 Task: Search one way flight ticket for 5 adults, 2 children, 1 infant in seat and 2 infants on lap in economy from Alamosa: San Luis Valley Regional Airport (bergman Field) to Fort Wayne: Fort Wayne International Airport on 5-4-2023. Choice of flights is Southwest. Number of bags: 2 checked bags. Price is upto 72000. Outbound departure time preference is 15:15.
Action: Mouse moved to (323, 283)
Screenshot: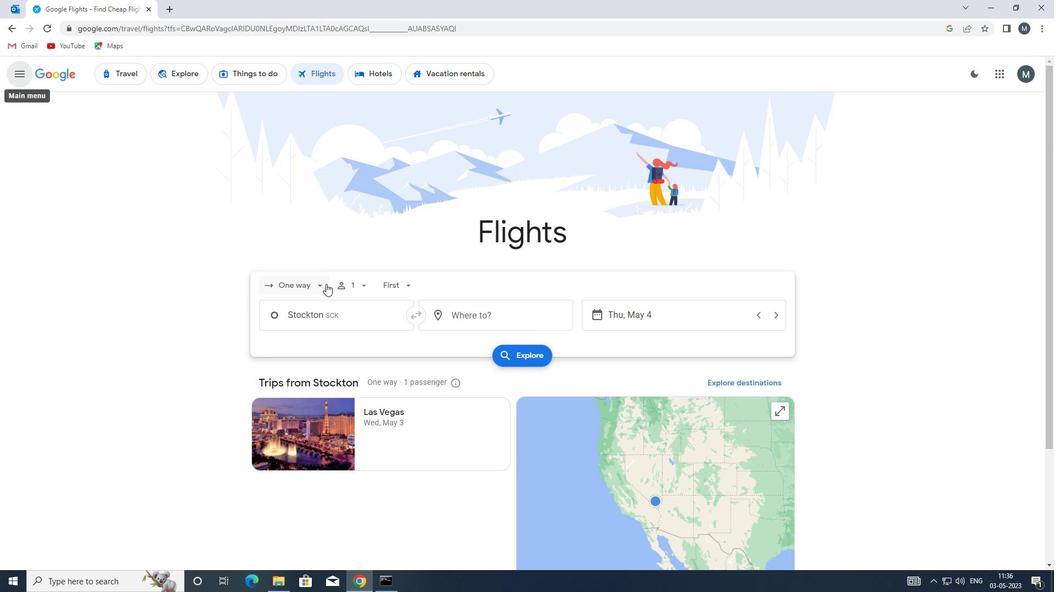 
Action: Mouse pressed left at (323, 283)
Screenshot: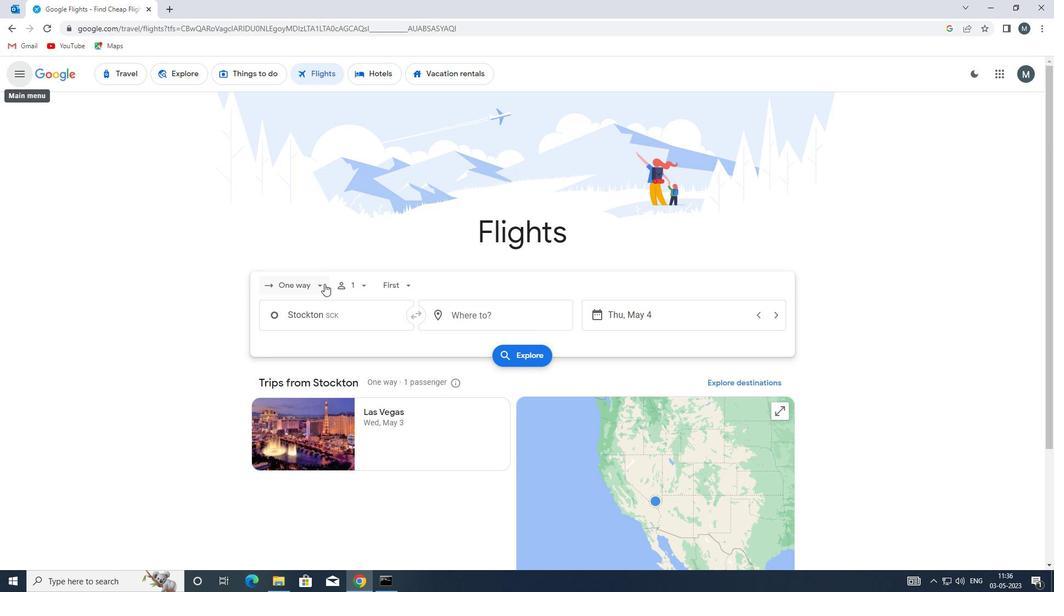 
Action: Mouse moved to (315, 337)
Screenshot: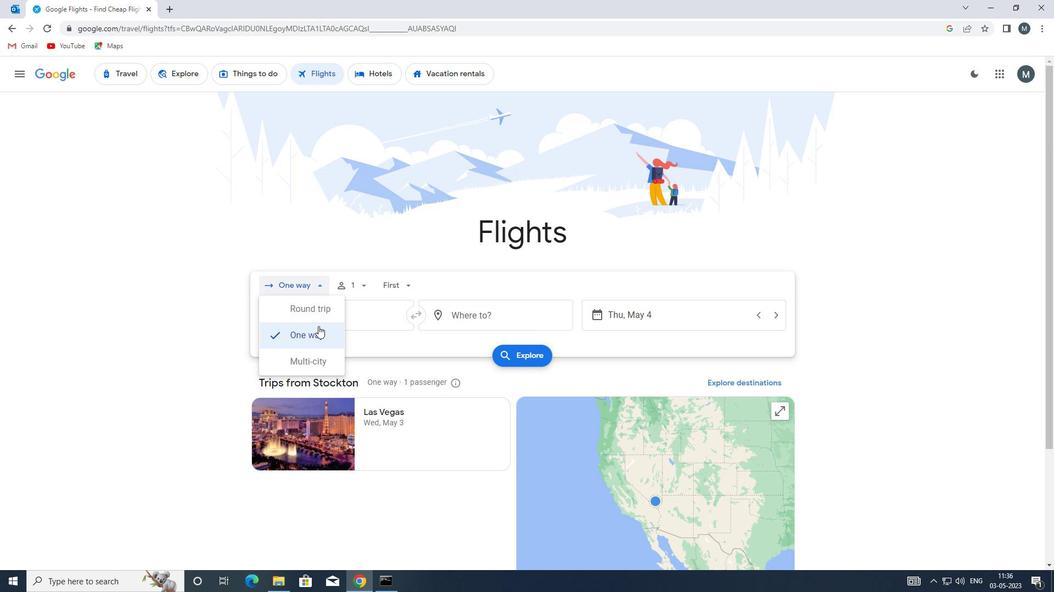 
Action: Mouse pressed left at (315, 337)
Screenshot: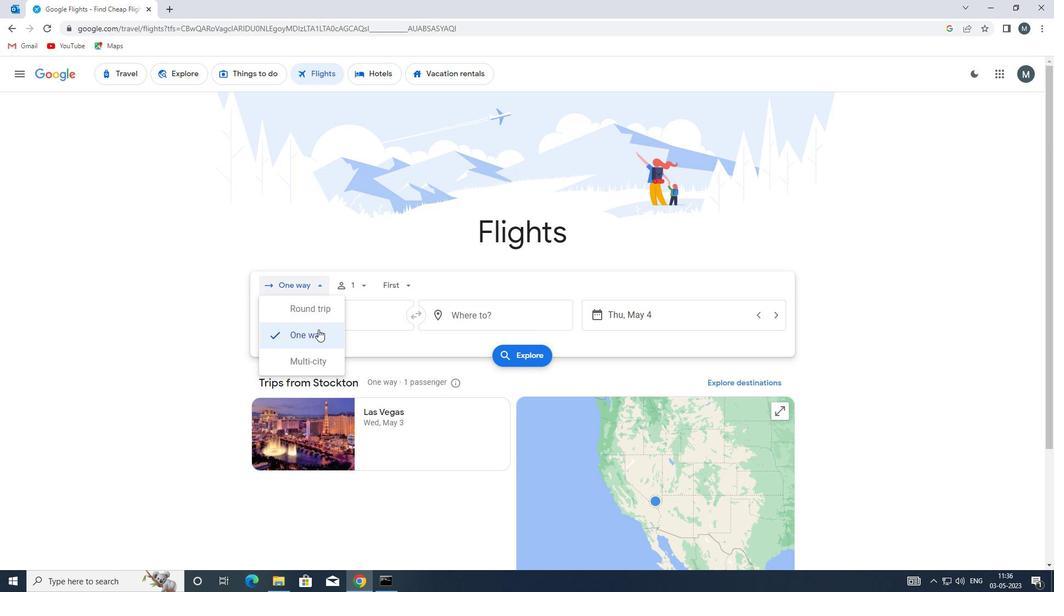 
Action: Mouse moved to (352, 287)
Screenshot: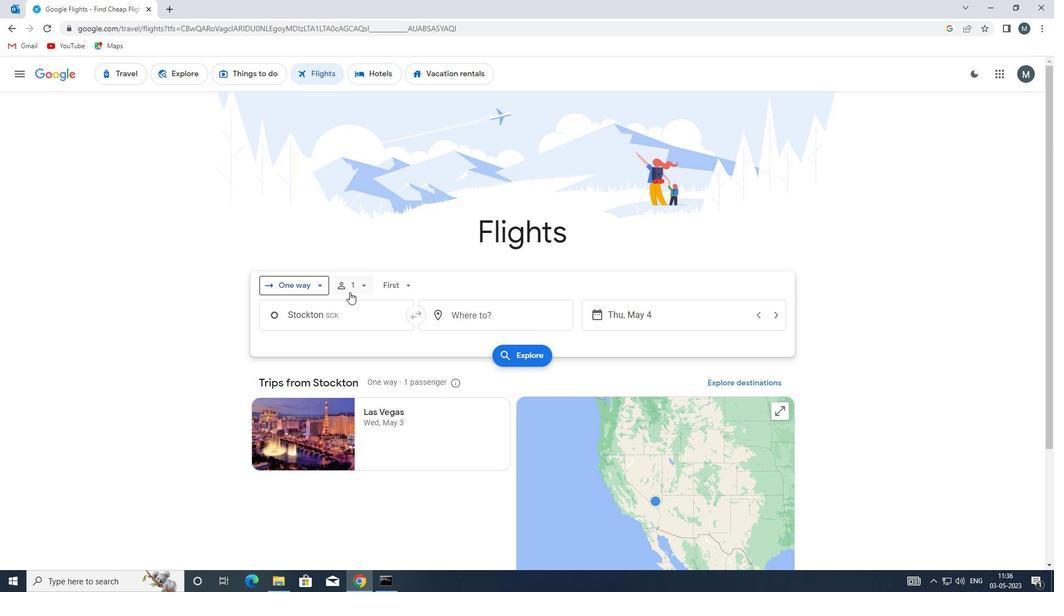 
Action: Mouse pressed left at (352, 287)
Screenshot: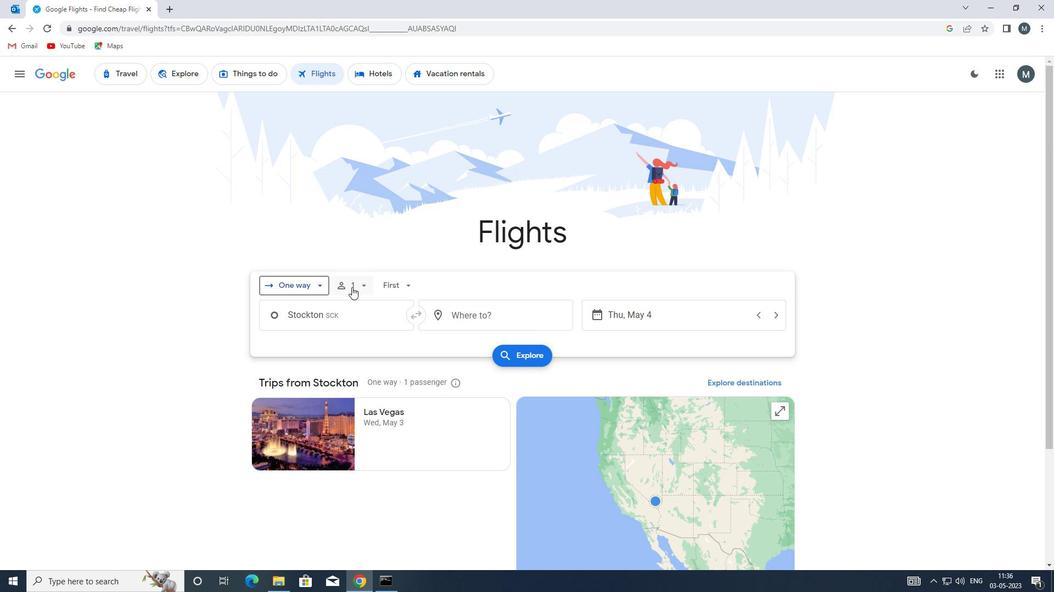 
Action: Mouse moved to (449, 314)
Screenshot: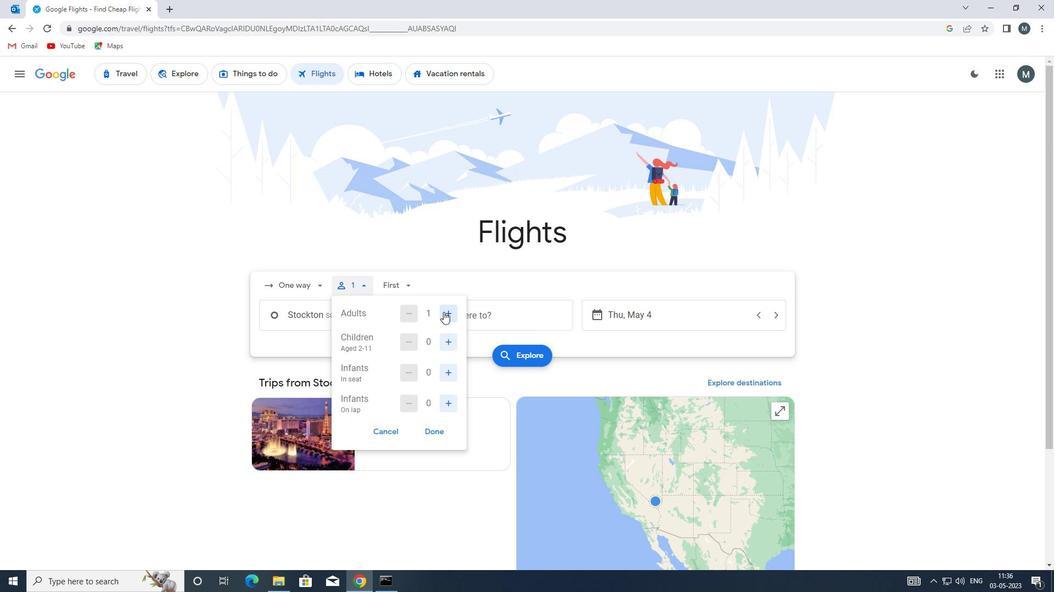 
Action: Mouse pressed left at (449, 314)
Screenshot: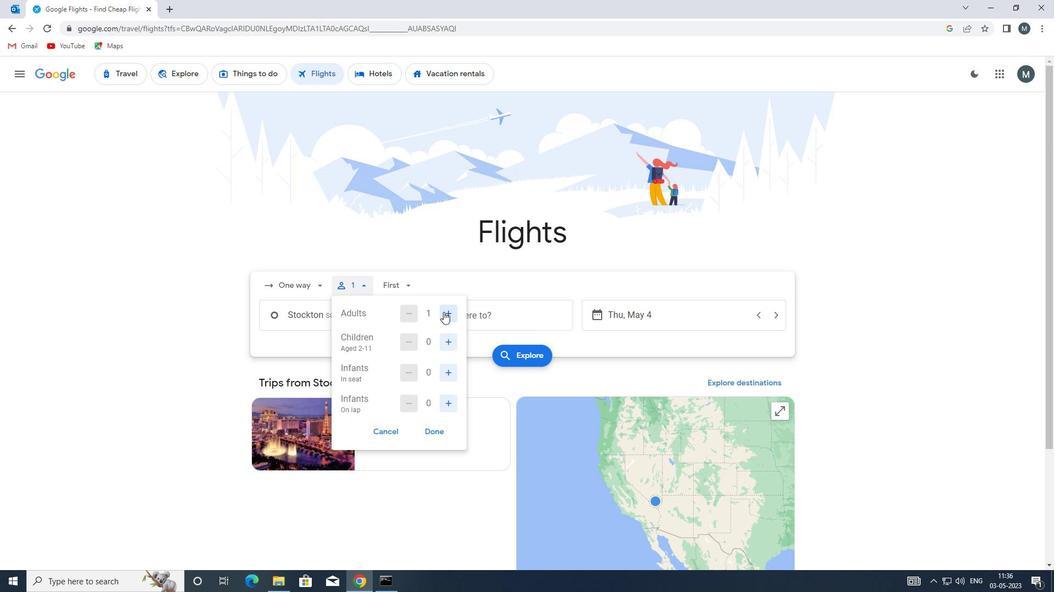 
Action: Mouse moved to (449, 314)
Screenshot: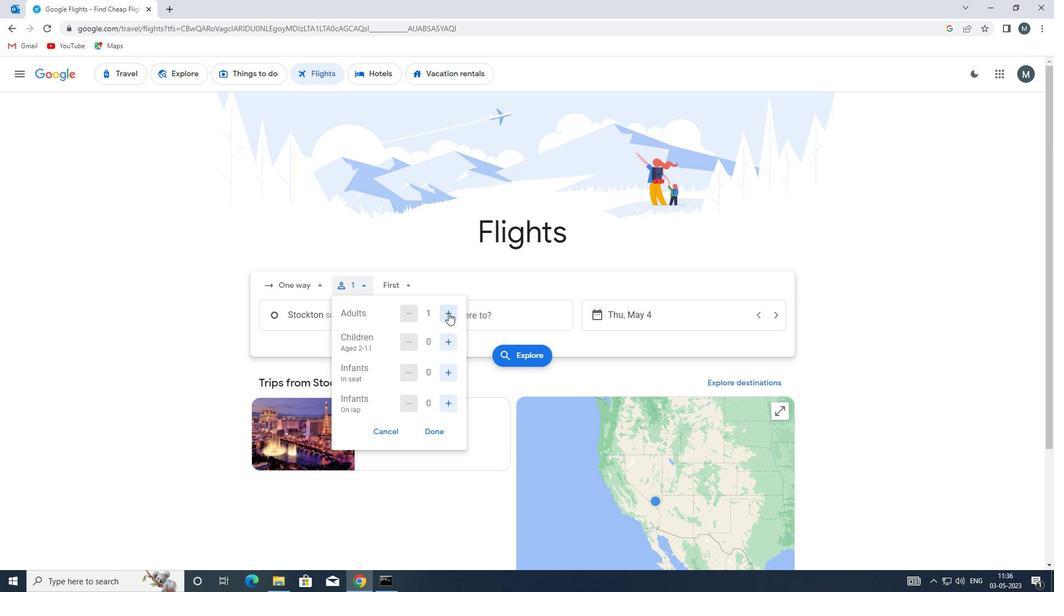 
Action: Mouse pressed left at (449, 314)
Screenshot: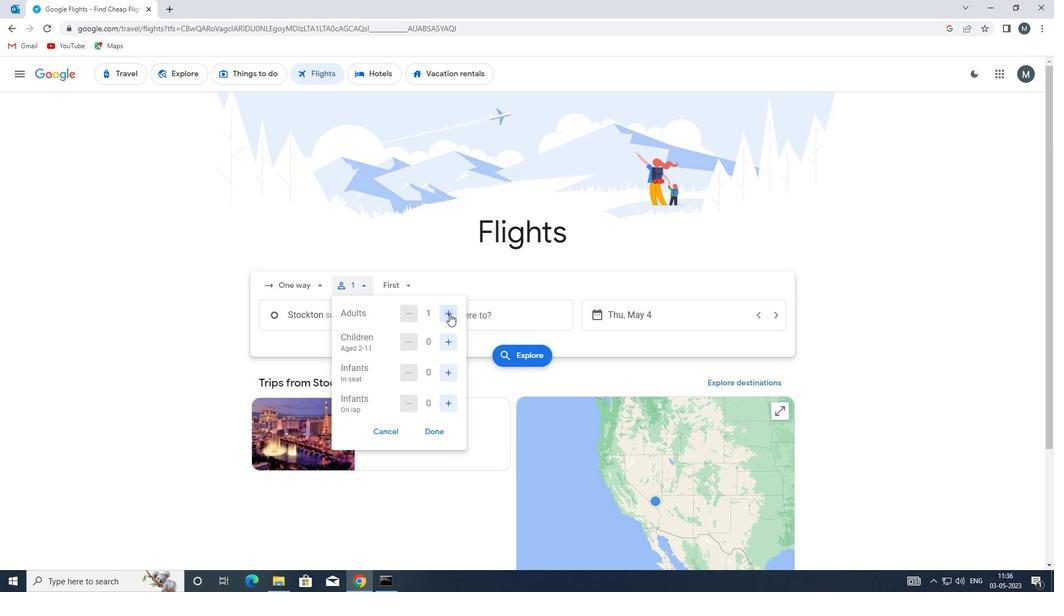 
Action: Mouse pressed left at (449, 314)
Screenshot: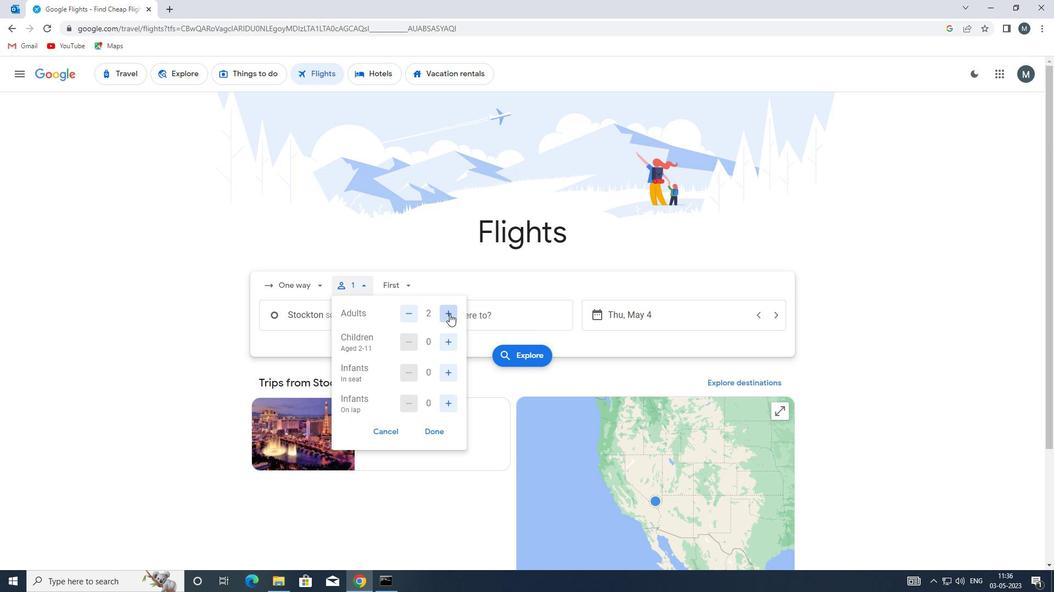 
Action: Mouse moved to (449, 314)
Screenshot: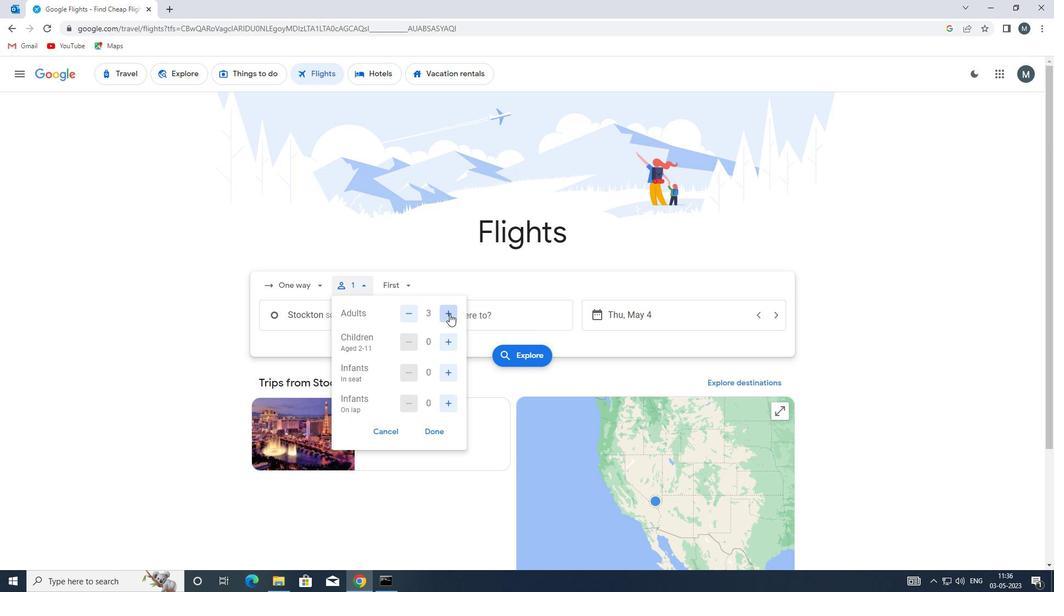 
Action: Mouse pressed left at (449, 314)
Screenshot: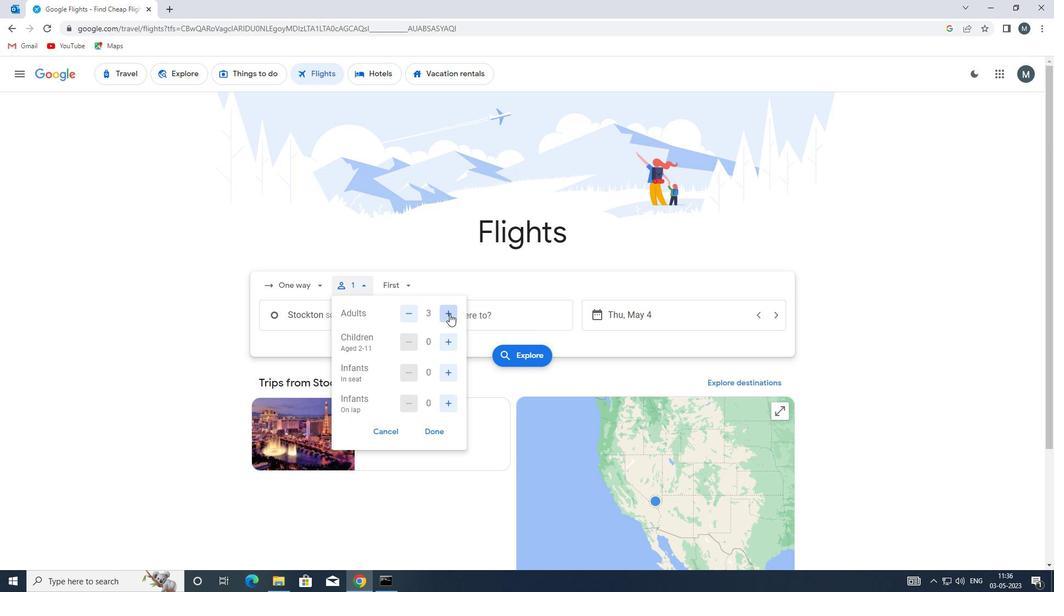 
Action: Mouse moved to (458, 343)
Screenshot: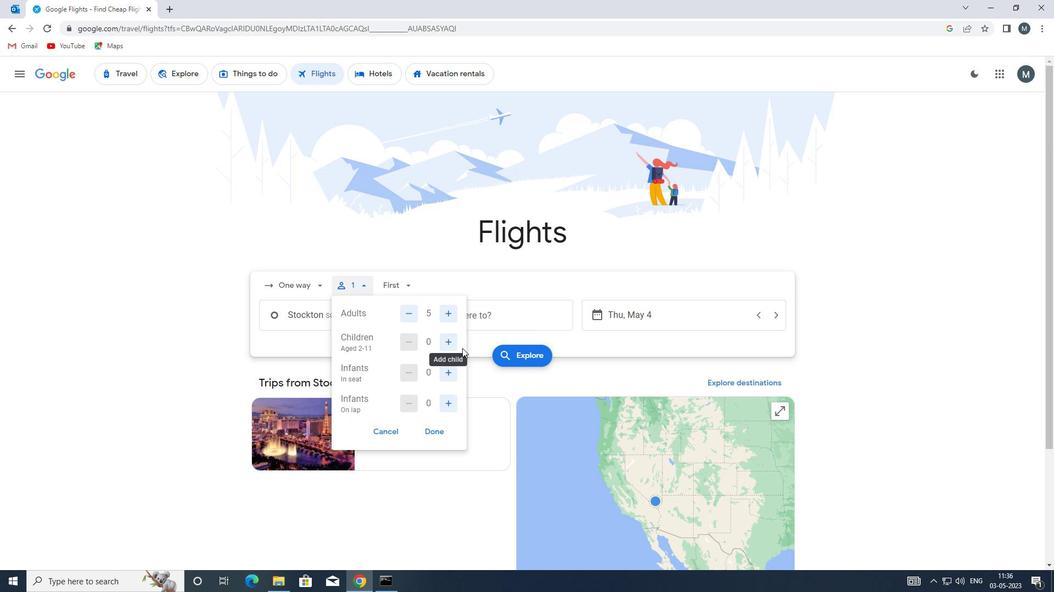
Action: Mouse pressed left at (458, 343)
Screenshot: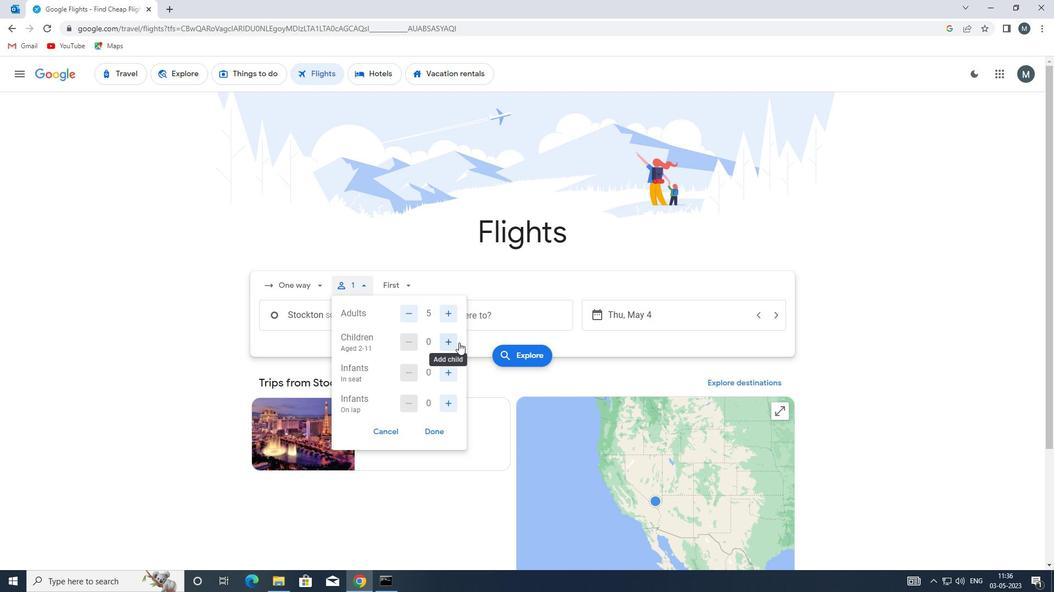 
Action: Mouse pressed left at (458, 343)
Screenshot: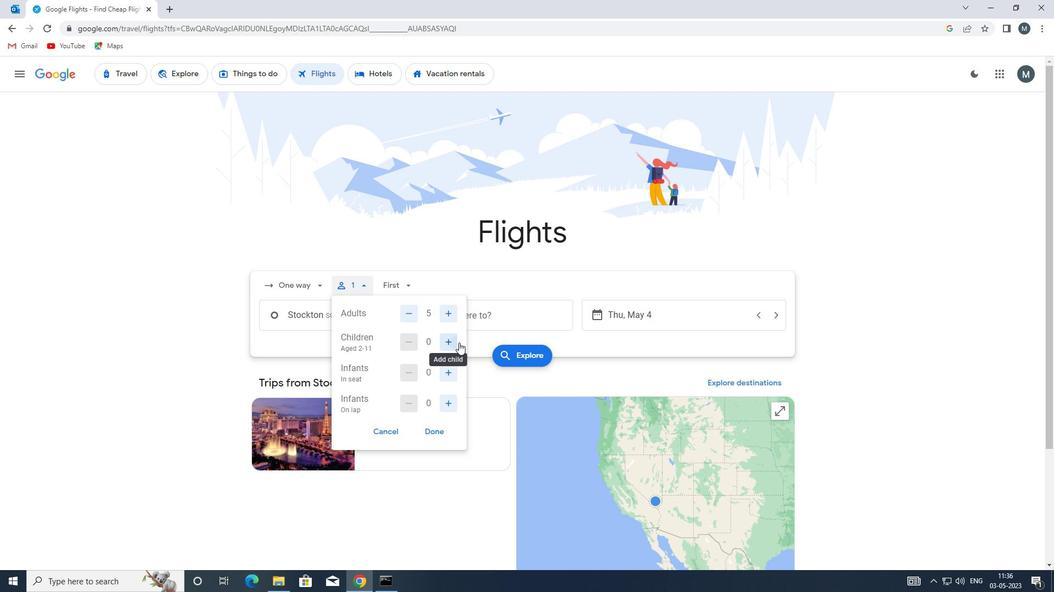 
Action: Mouse moved to (450, 376)
Screenshot: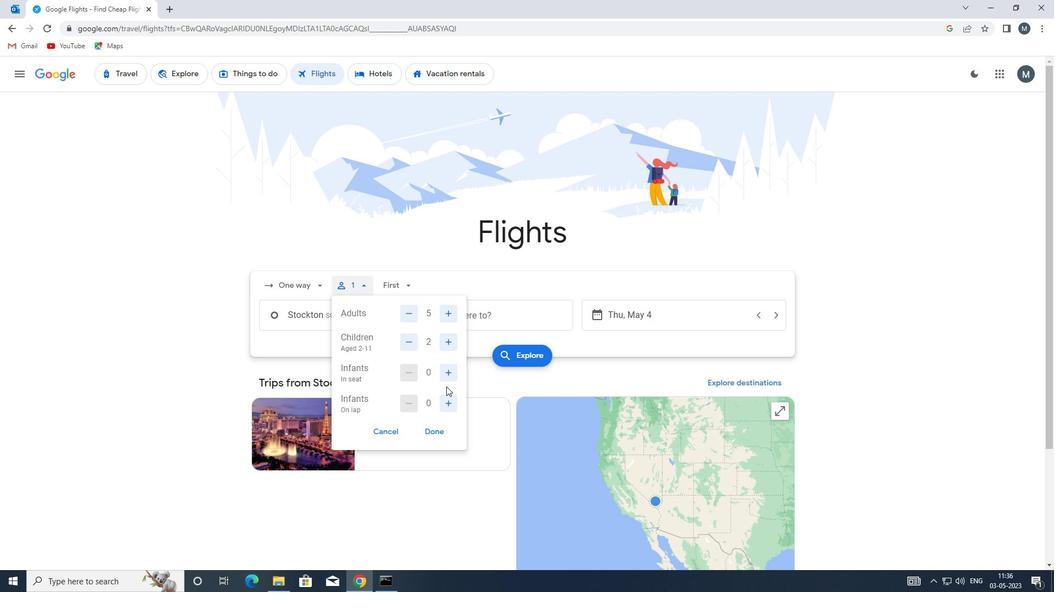 
Action: Mouse pressed left at (450, 376)
Screenshot: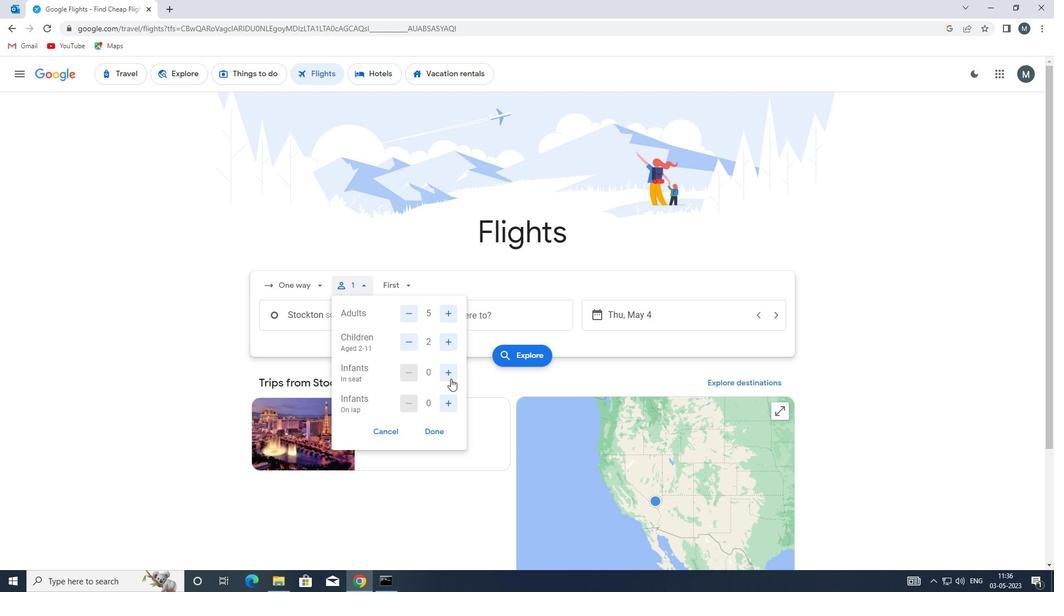 
Action: Mouse moved to (450, 403)
Screenshot: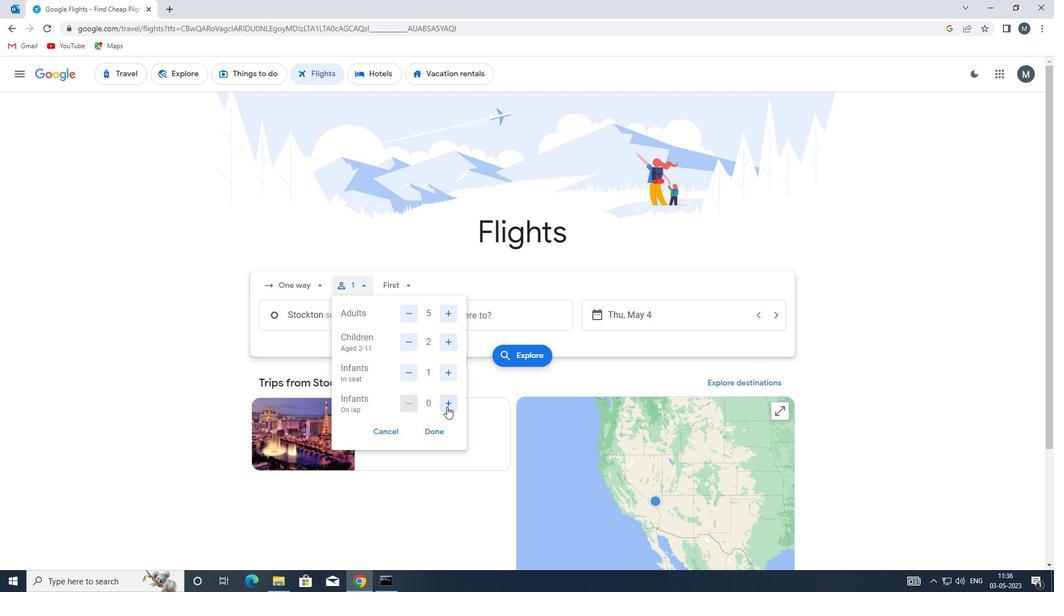 
Action: Mouse pressed left at (450, 403)
Screenshot: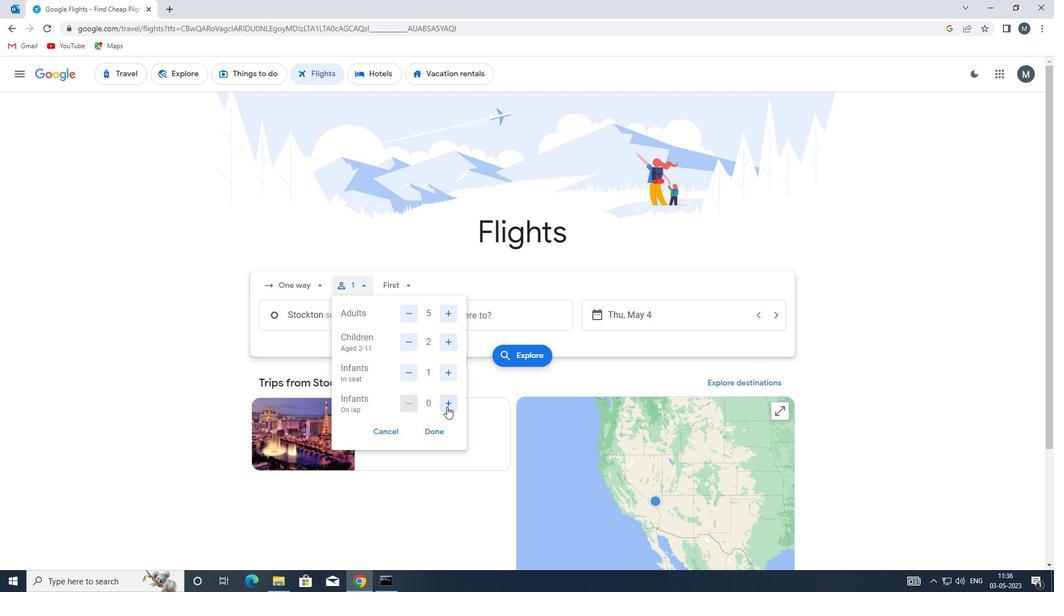 
Action: Mouse pressed left at (450, 403)
Screenshot: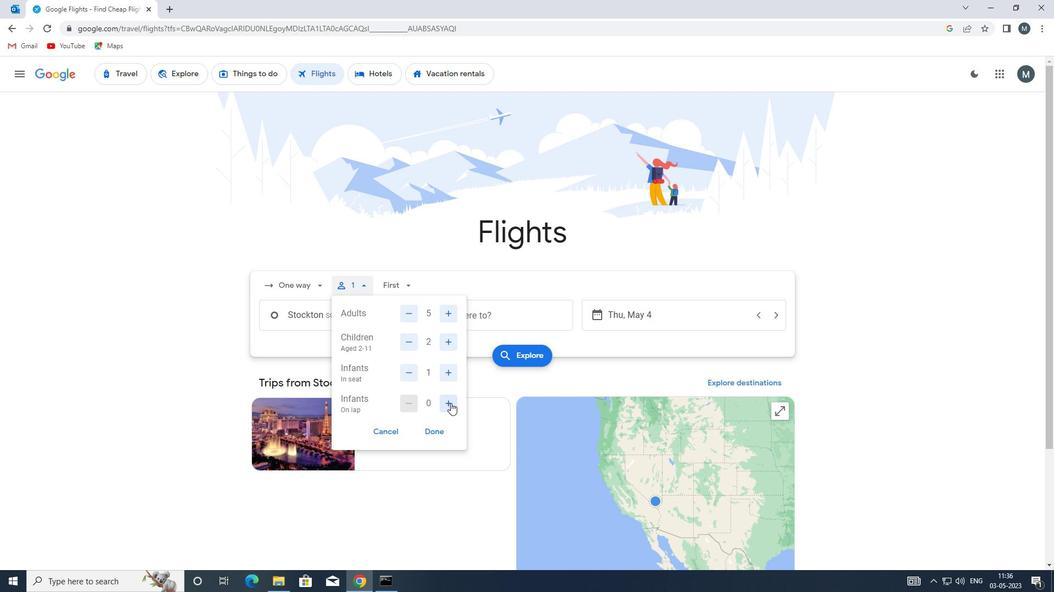 
Action: Mouse moved to (410, 399)
Screenshot: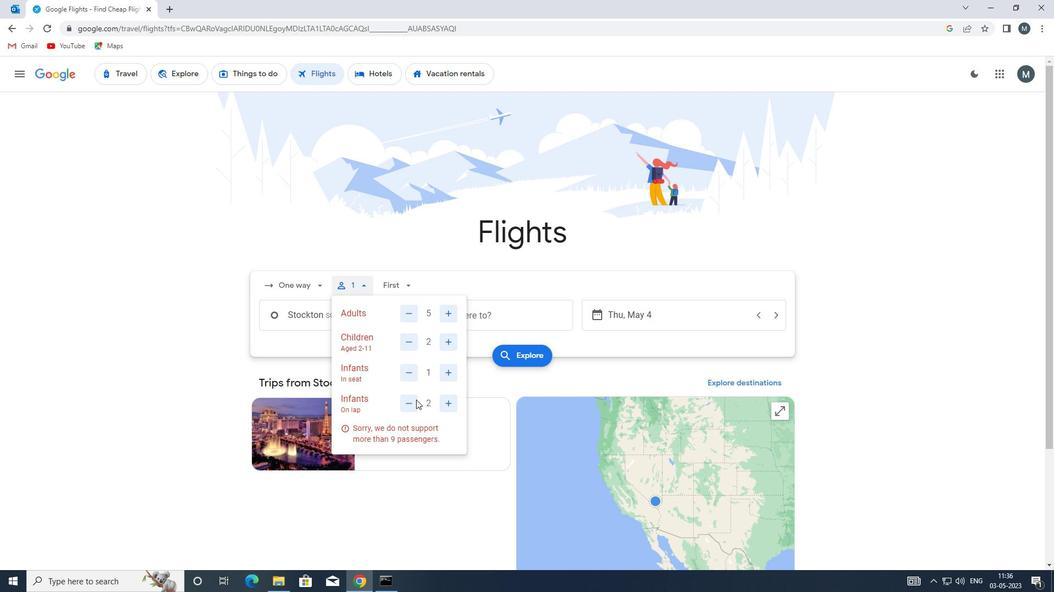 
Action: Mouse pressed left at (410, 399)
Screenshot: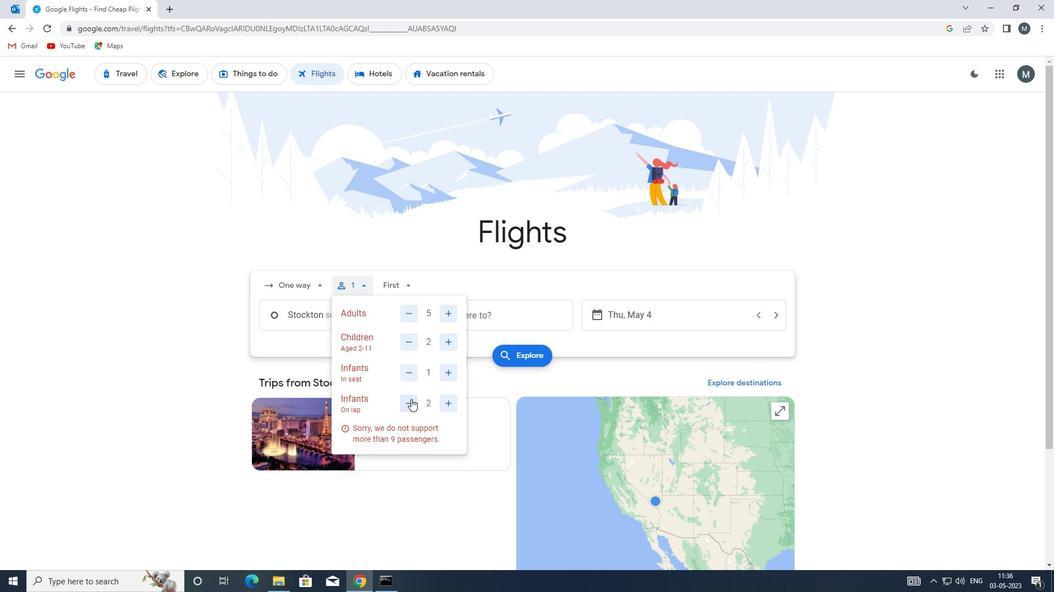 
Action: Mouse moved to (435, 430)
Screenshot: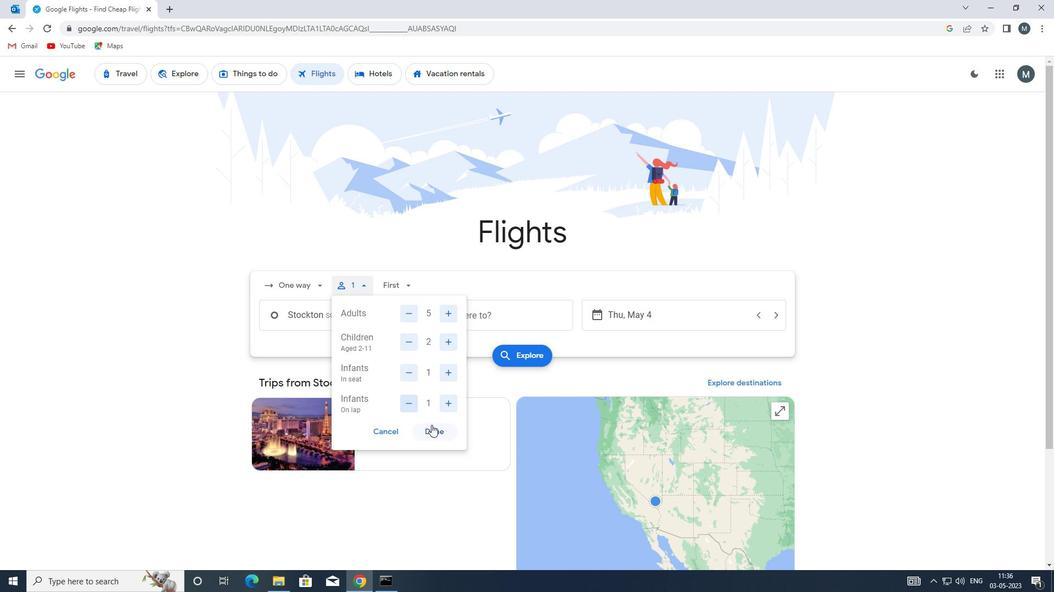 
Action: Mouse pressed left at (435, 430)
Screenshot: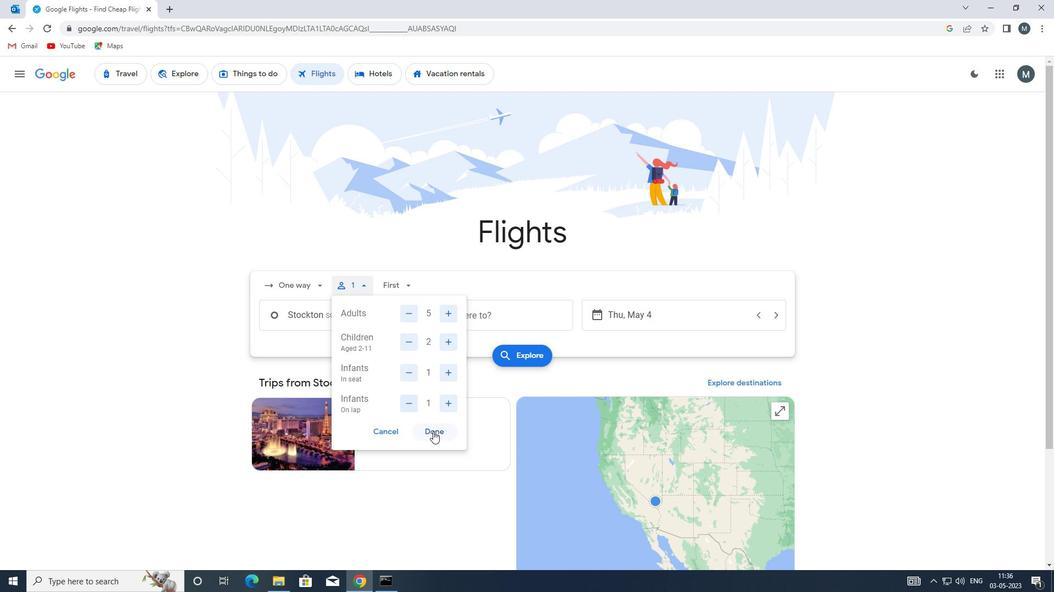 
Action: Mouse moved to (404, 283)
Screenshot: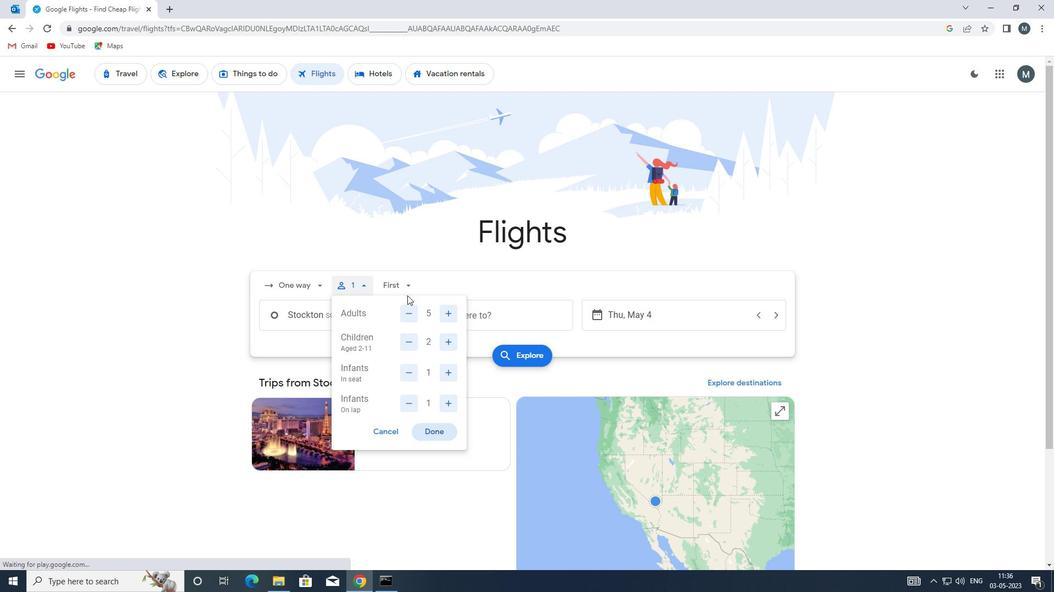 
Action: Mouse pressed left at (404, 283)
Screenshot: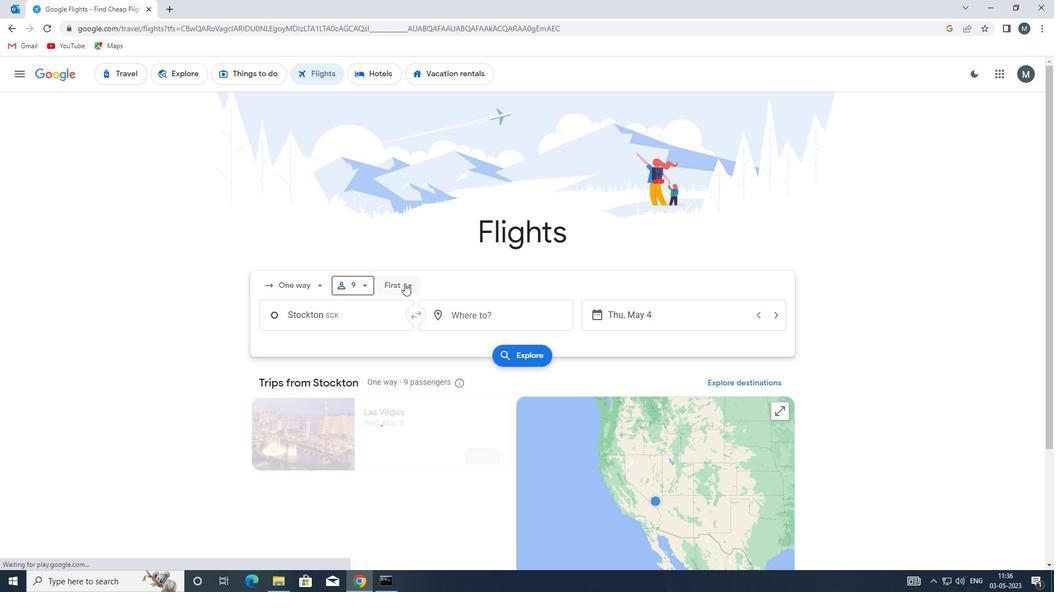 
Action: Mouse moved to (441, 310)
Screenshot: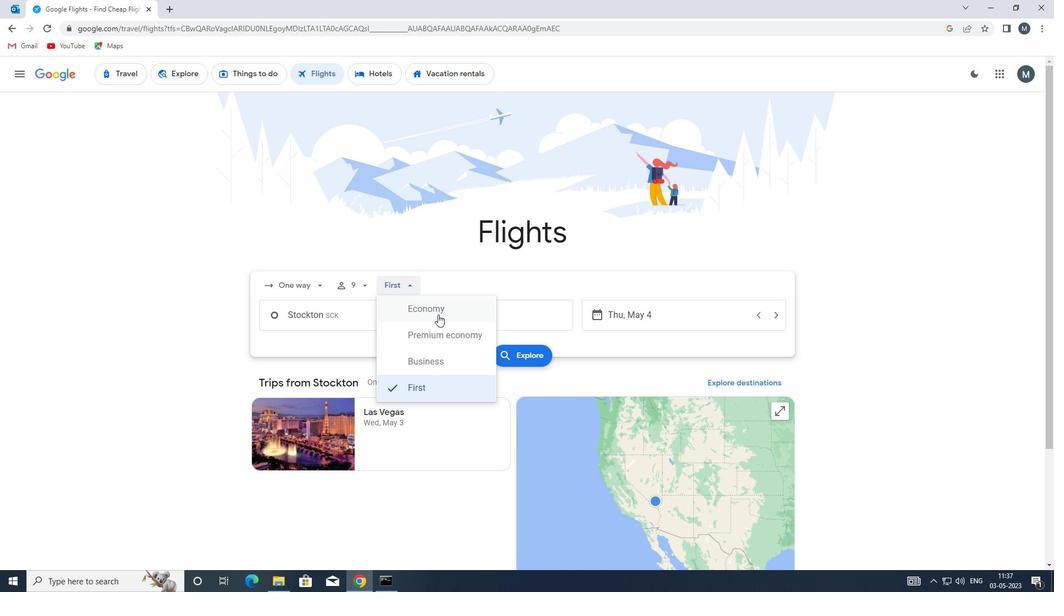 
Action: Mouse pressed left at (441, 310)
Screenshot: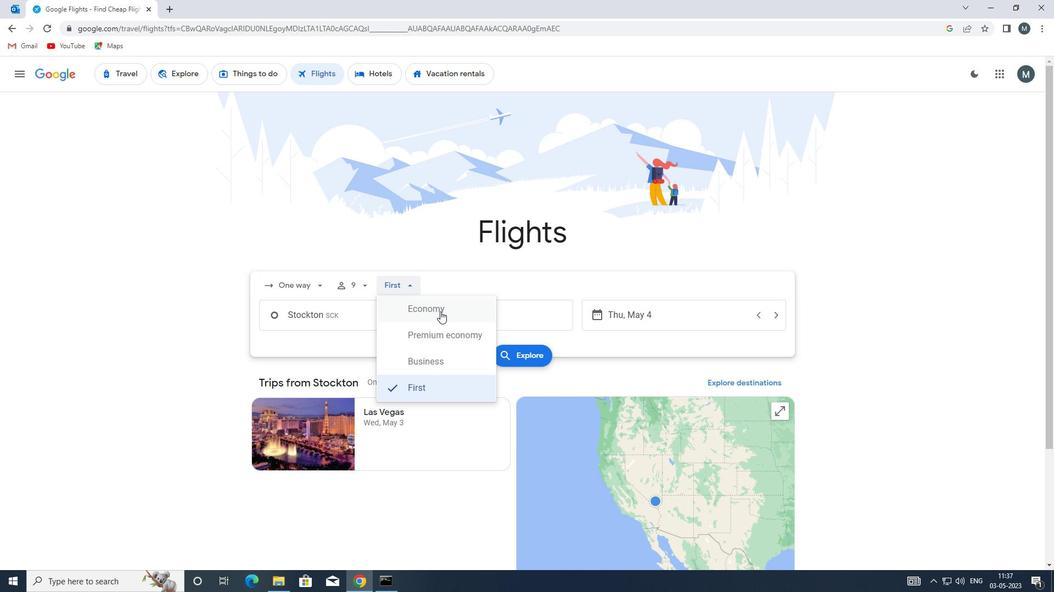 
Action: Mouse moved to (360, 319)
Screenshot: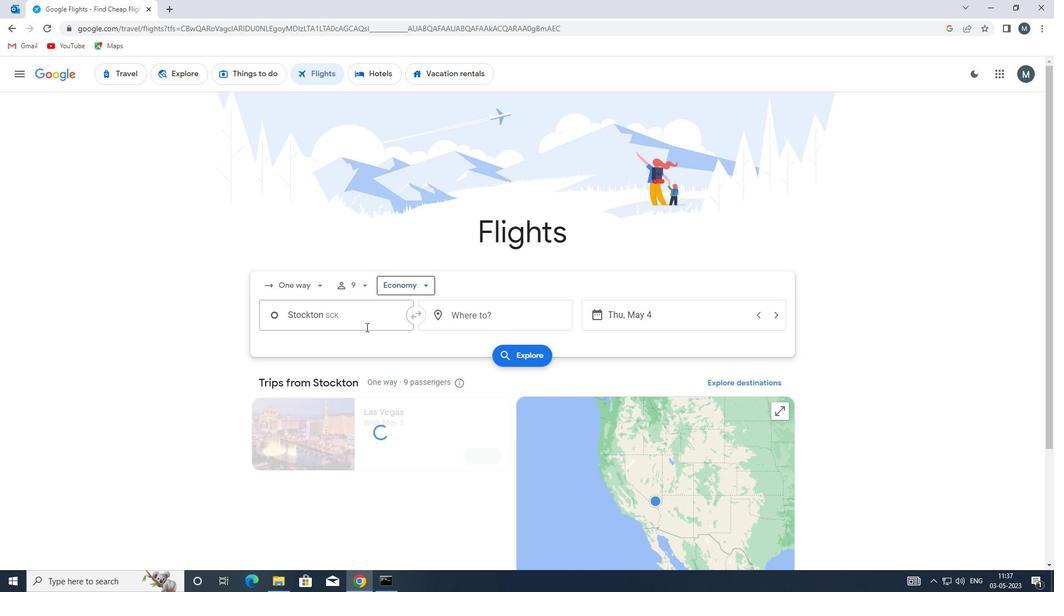
Action: Mouse pressed left at (360, 319)
Screenshot: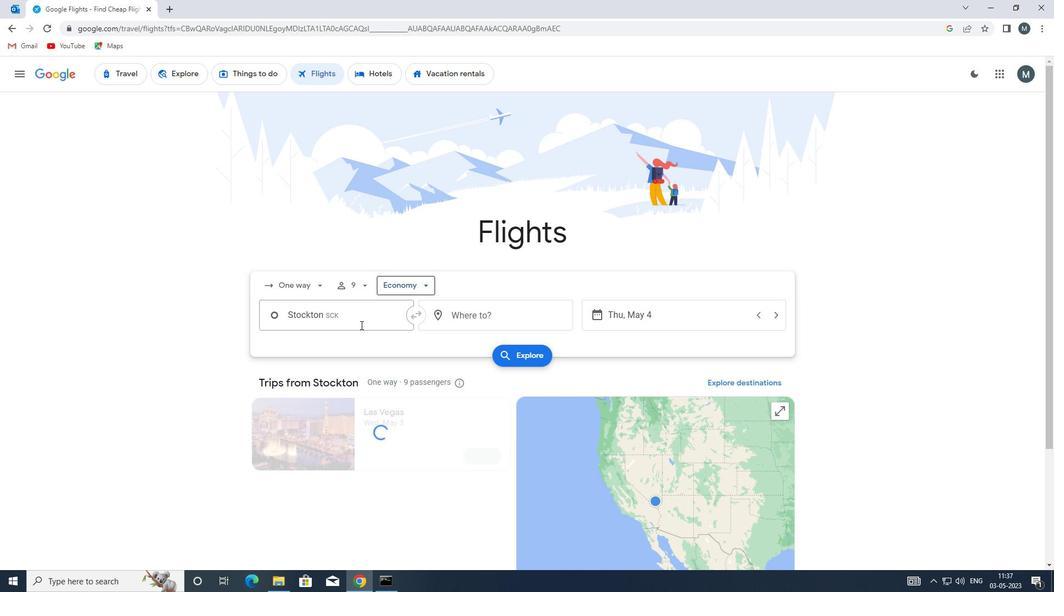 
Action: Mouse moved to (362, 316)
Screenshot: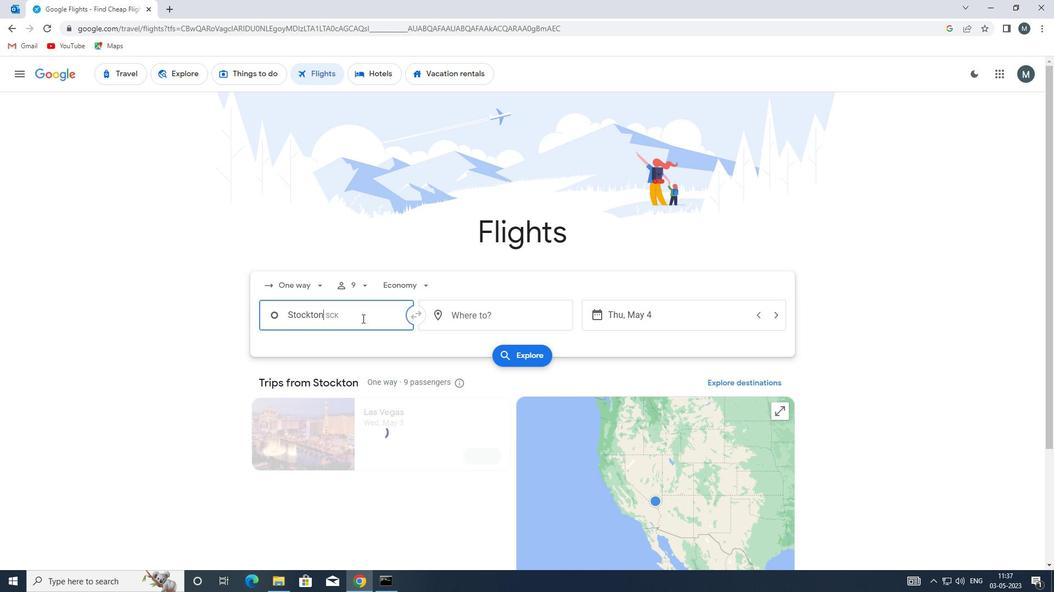 
Action: Key pressed als
Screenshot: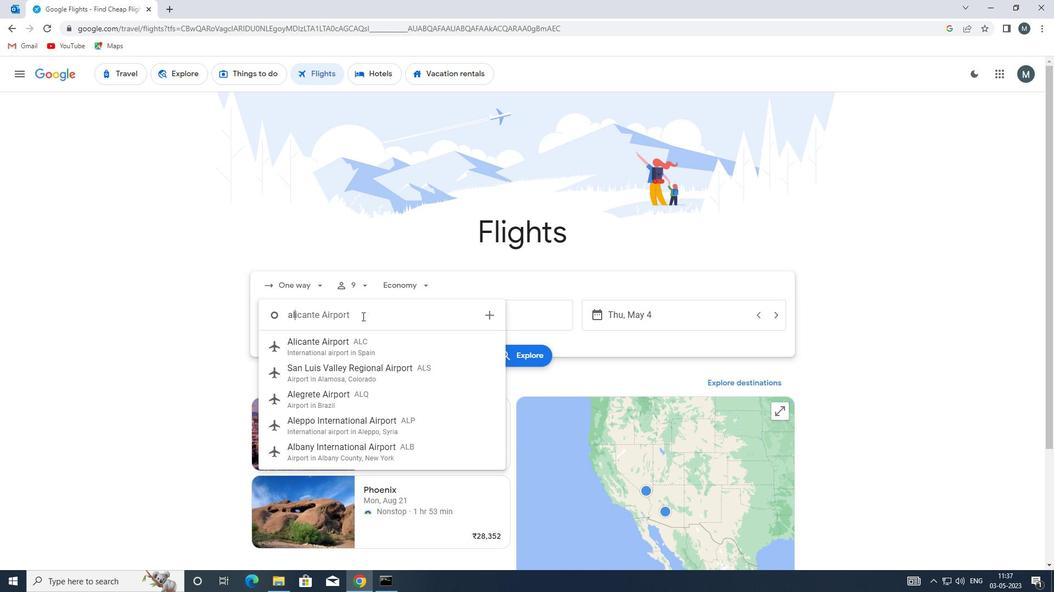 
Action: Mouse moved to (370, 348)
Screenshot: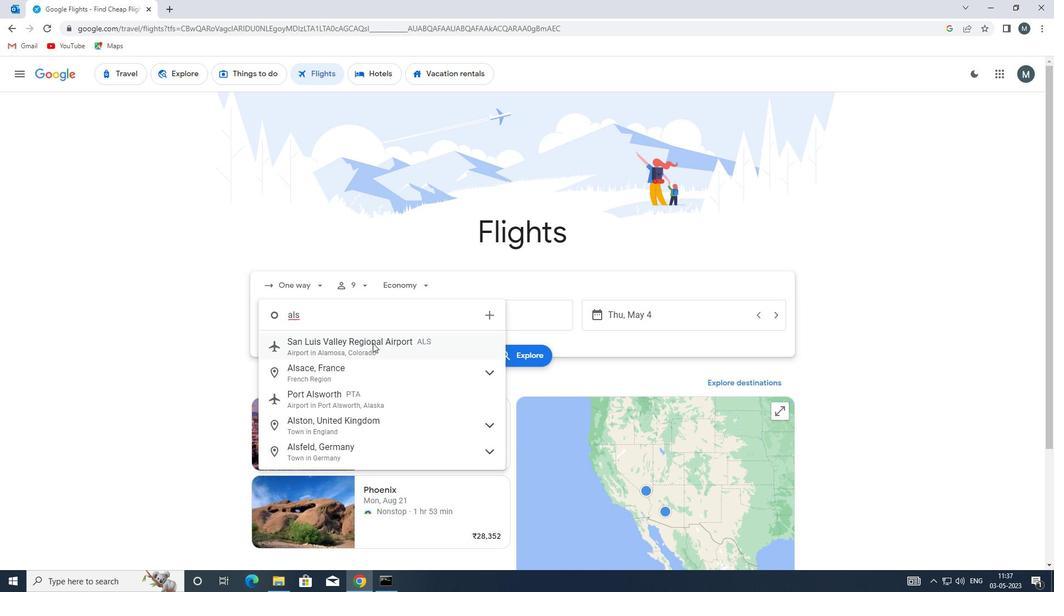 
Action: Mouse pressed left at (370, 348)
Screenshot: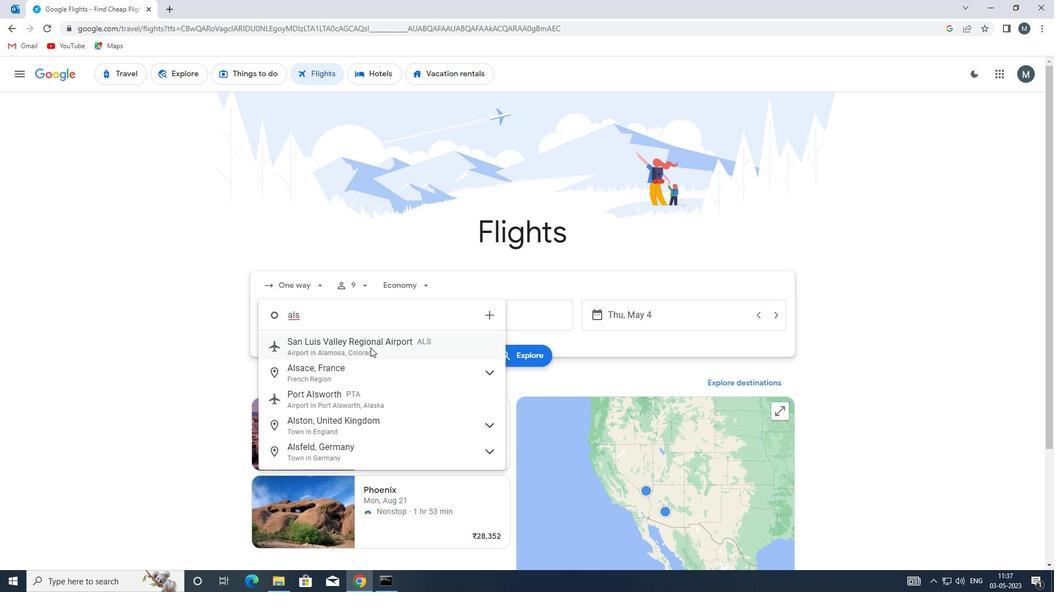 
Action: Mouse moved to (473, 321)
Screenshot: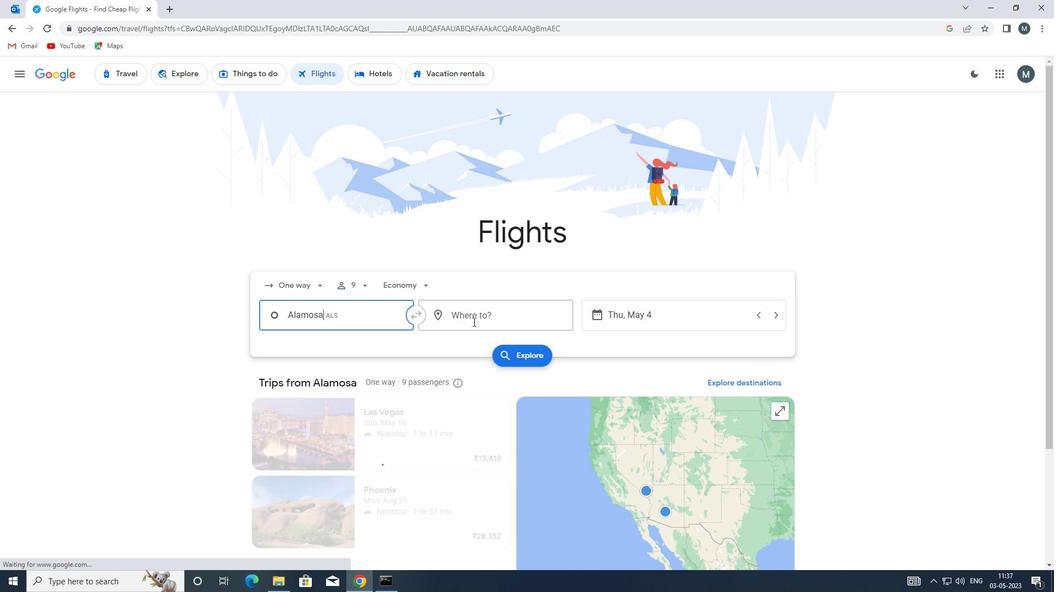 
Action: Mouse pressed left at (473, 321)
Screenshot: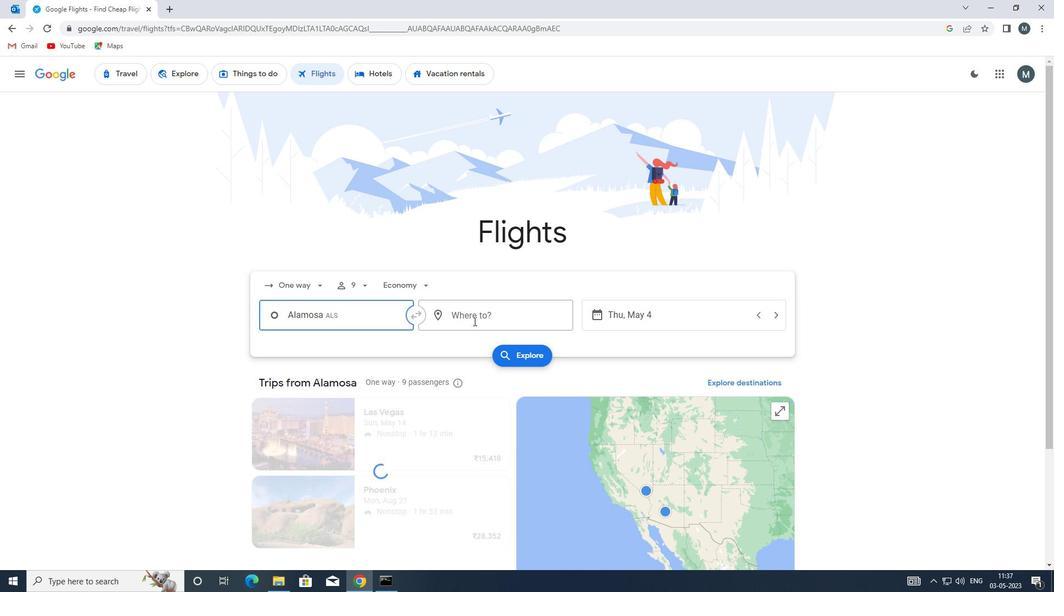 
Action: Mouse moved to (471, 322)
Screenshot: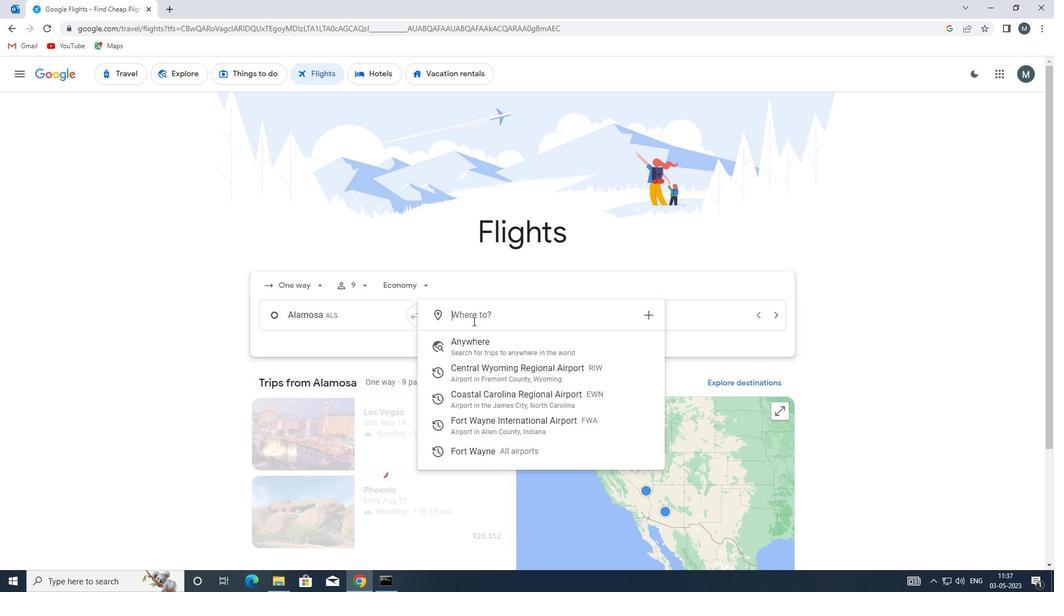 
Action: Key pressed fwa
Screenshot: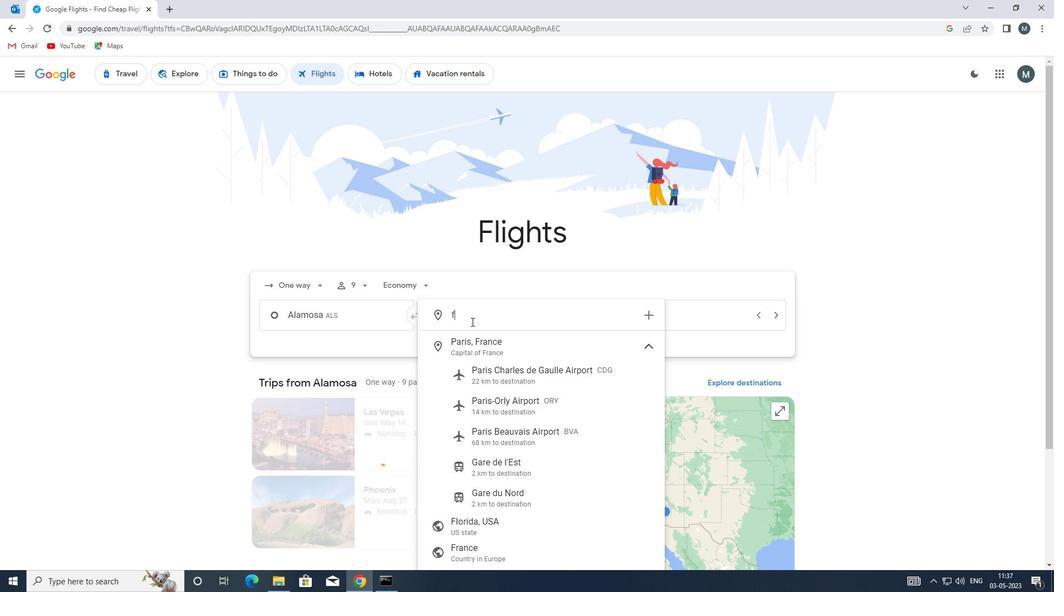 
Action: Mouse moved to (517, 340)
Screenshot: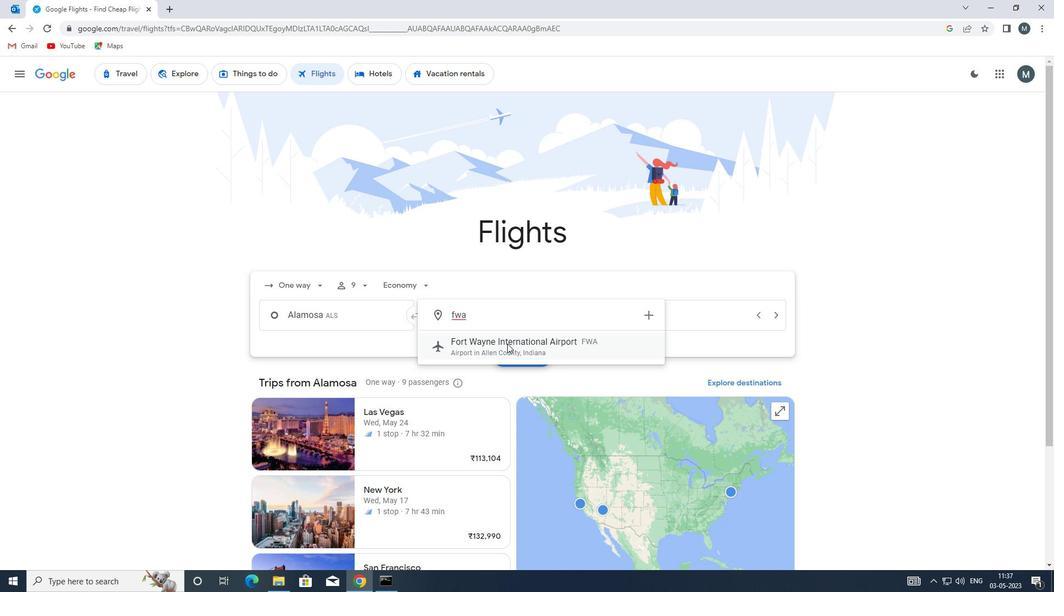 
Action: Mouse pressed left at (517, 340)
Screenshot: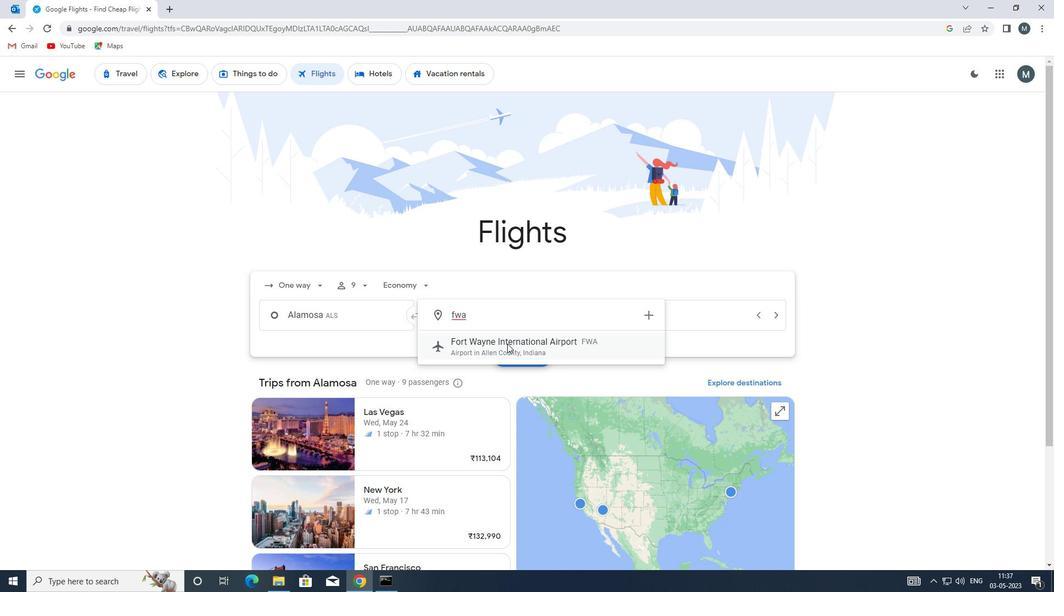 
Action: Mouse moved to (629, 320)
Screenshot: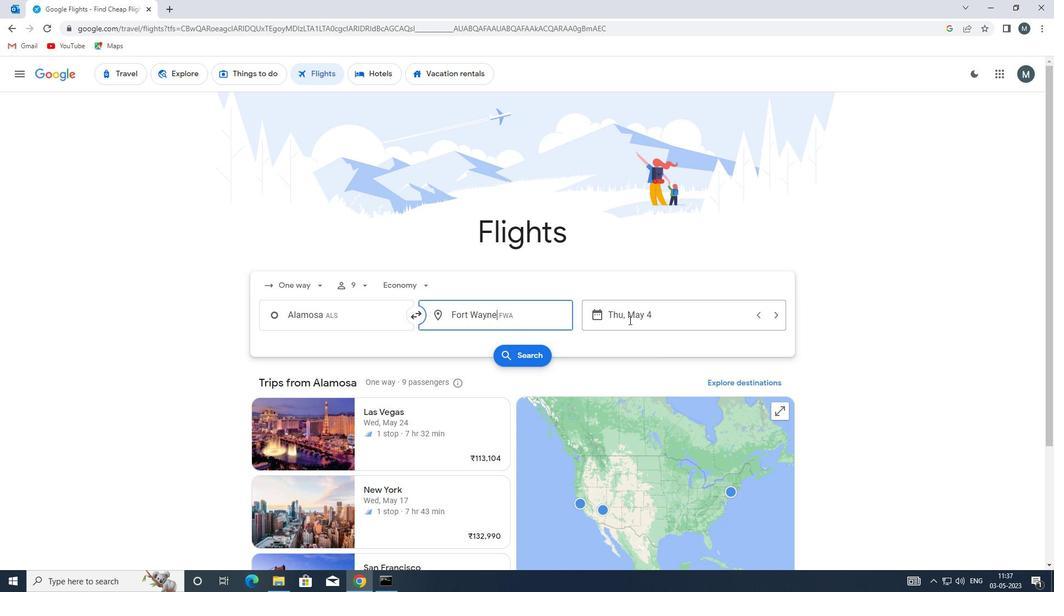 
Action: Mouse pressed left at (629, 320)
Screenshot: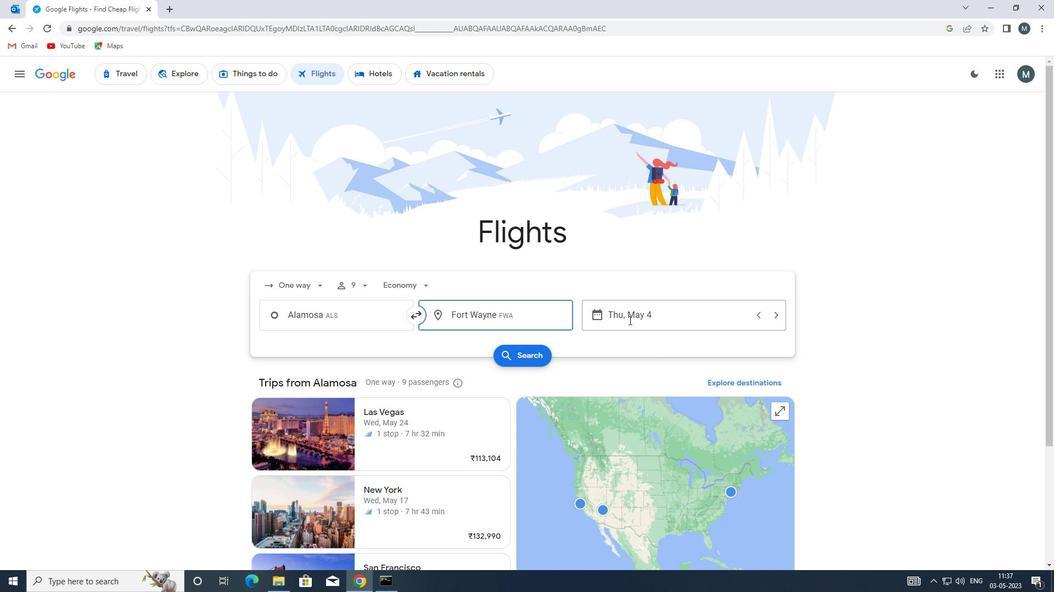 
Action: Mouse moved to (496, 376)
Screenshot: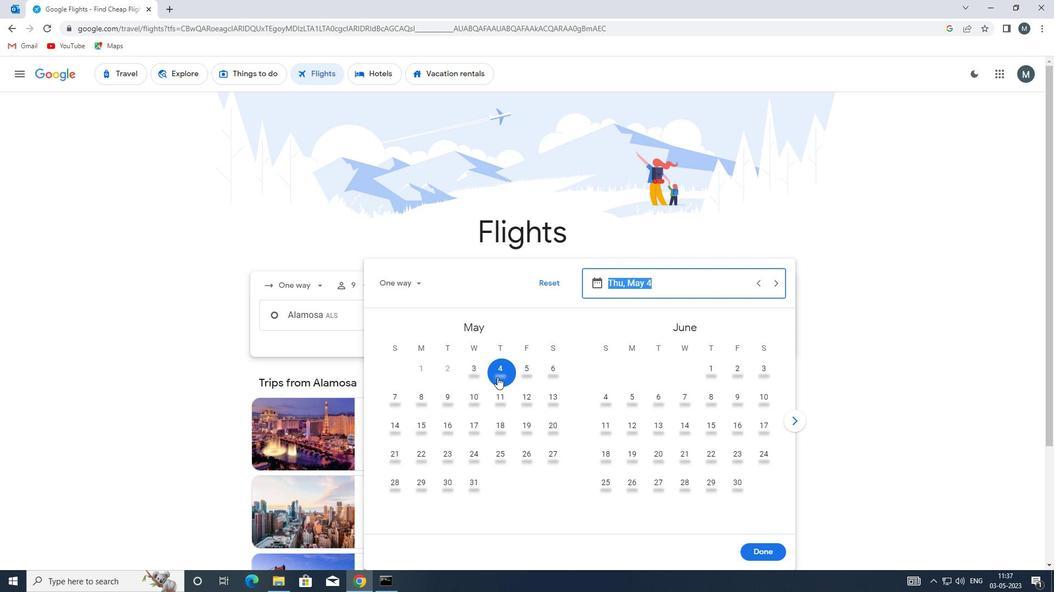 
Action: Mouse pressed left at (496, 376)
Screenshot: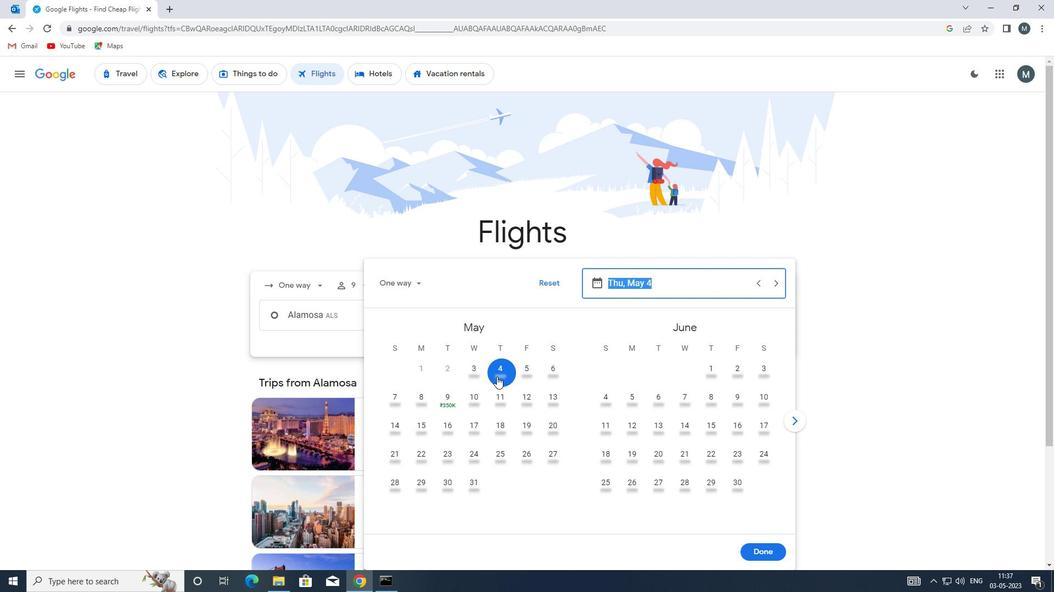 
Action: Mouse moved to (747, 547)
Screenshot: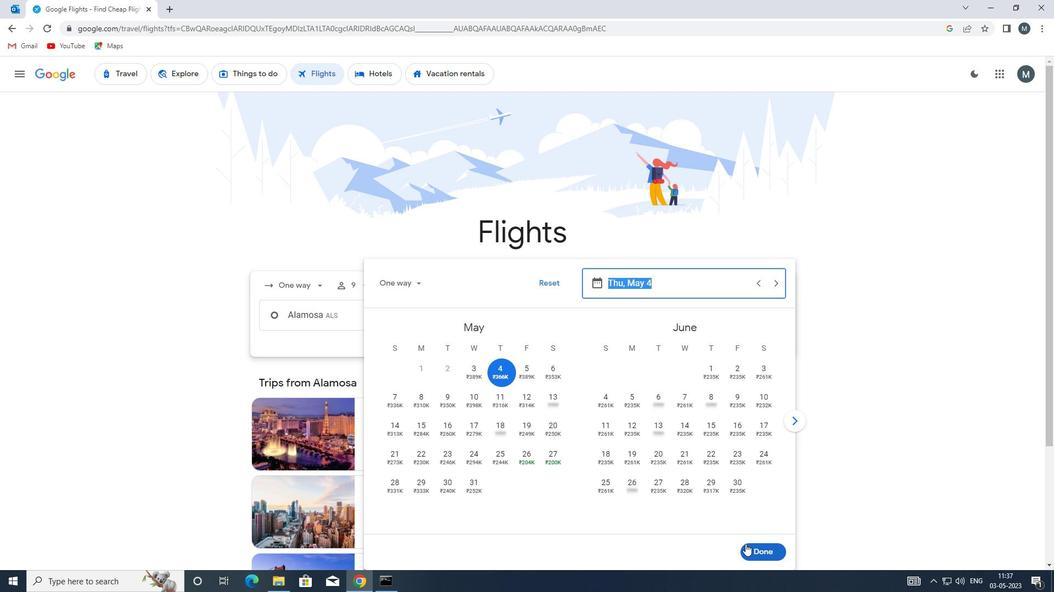 
Action: Mouse pressed left at (747, 547)
Screenshot: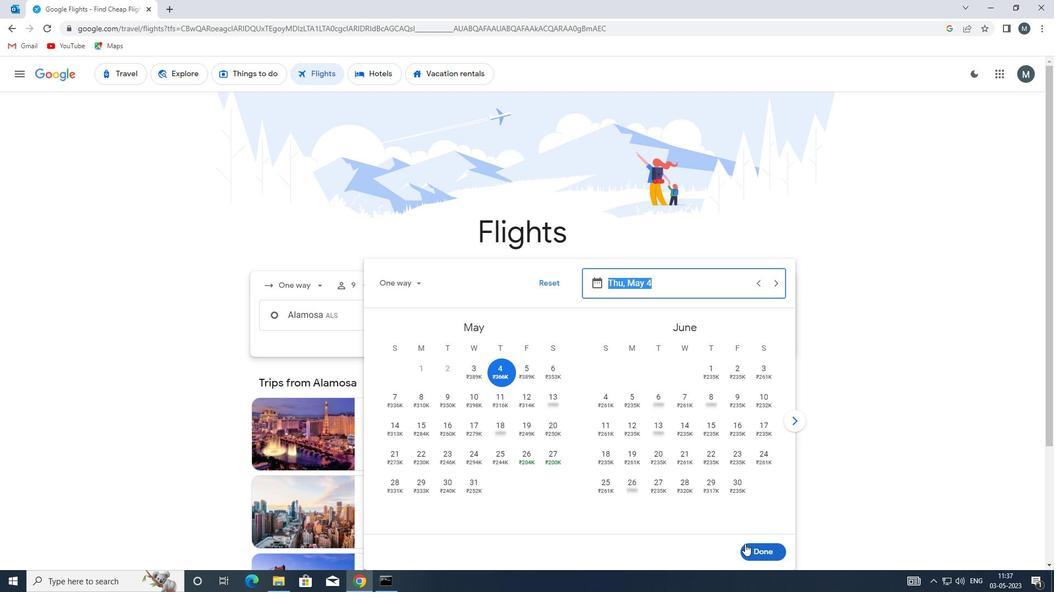 
Action: Mouse moved to (503, 354)
Screenshot: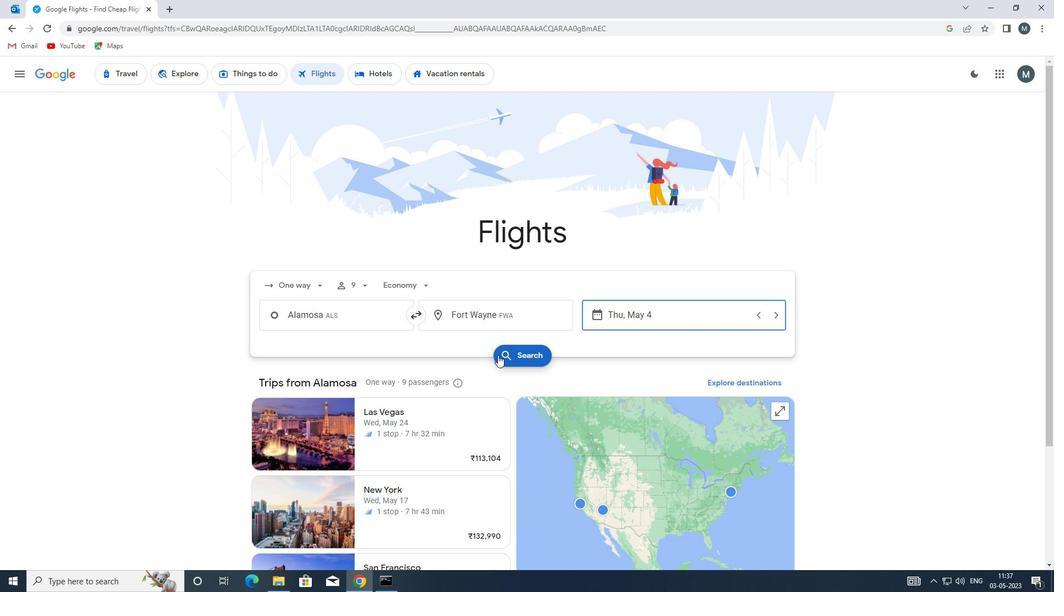 
Action: Mouse pressed left at (503, 354)
Screenshot: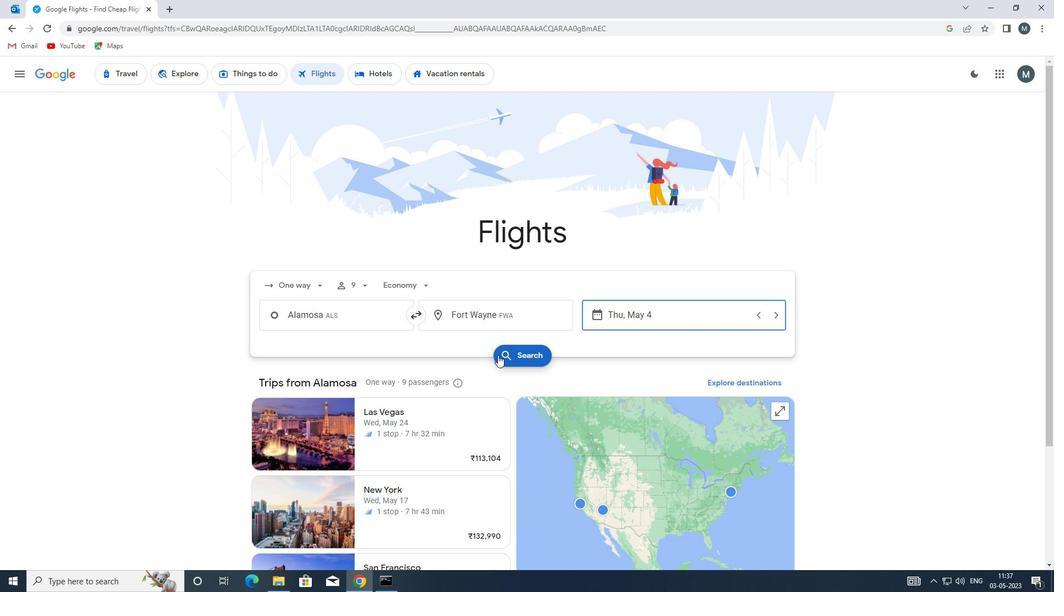 
Action: Mouse moved to (284, 159)
Screenshot: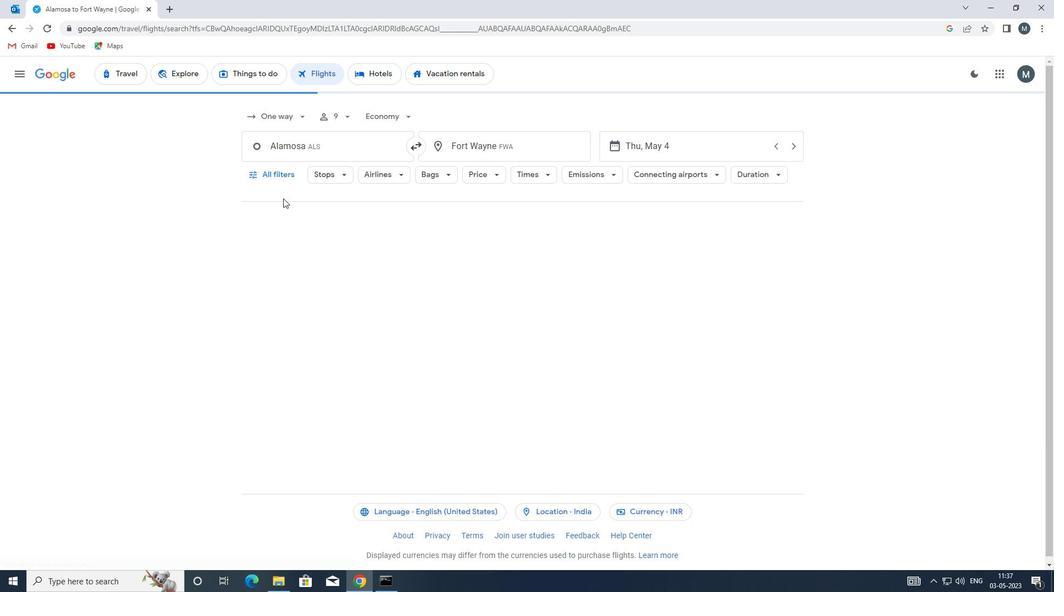 
Action: Mouse pressed left at (284, 159)
Screenshot: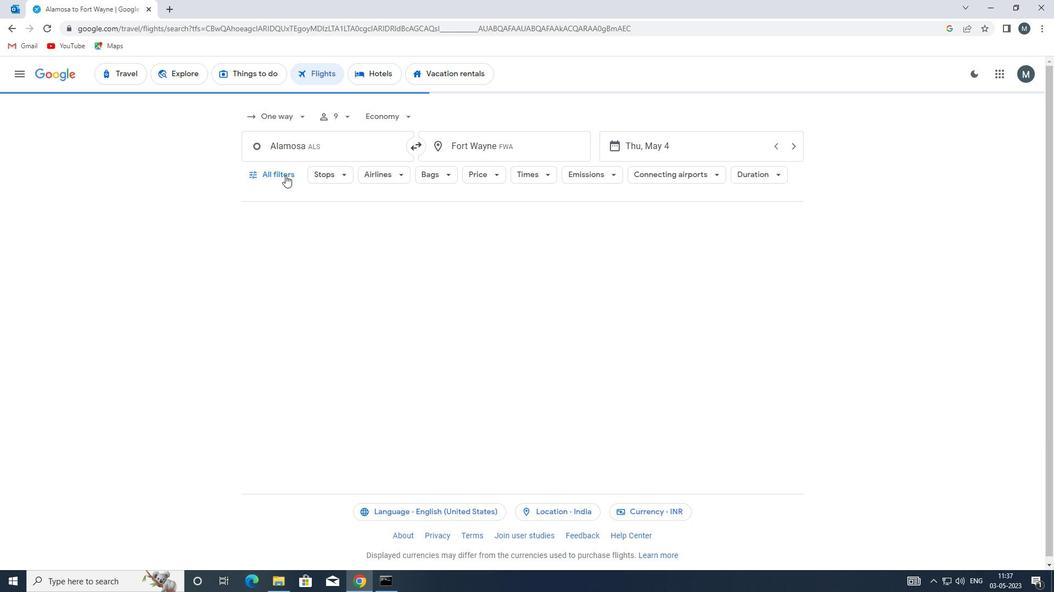 
Action: Mouse moved to (288, 172)
Screenshot: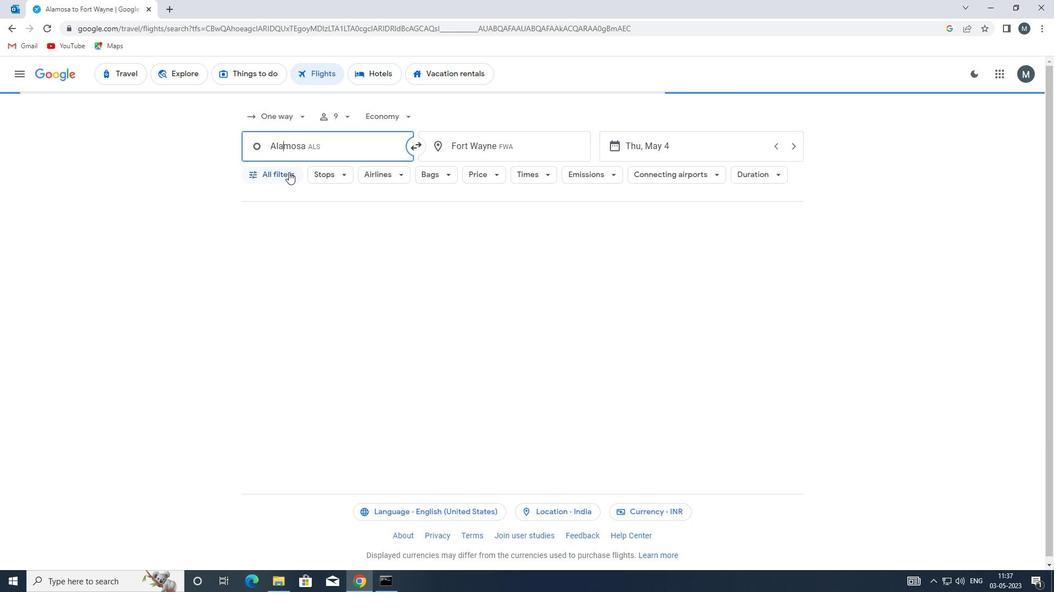 
Action: Mouse pressed left at (288, 172)
Screenshot: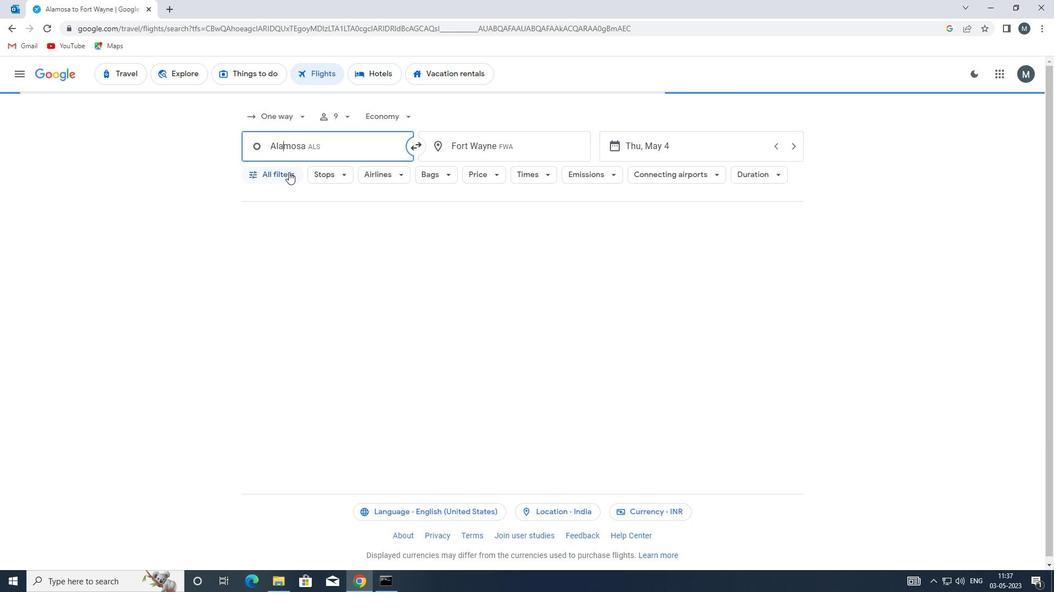 
Action: Mouse moved to (359, 348)
Screenshot: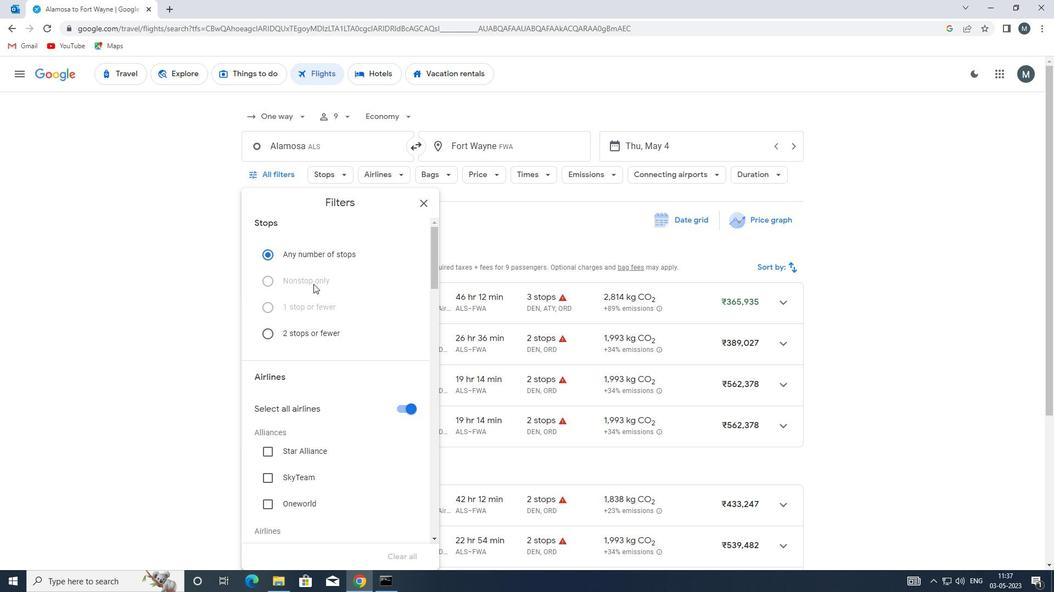 
Action: Mouse scrolled (359, 347) with delta (0, 0)
Screenshot: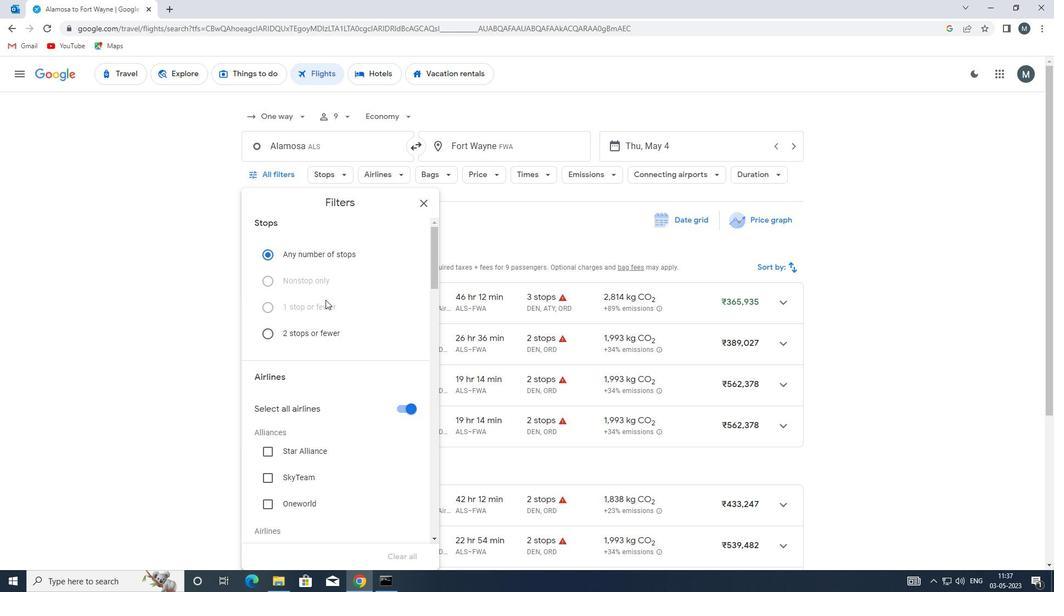 
Action: Mouse moved to (406, 355)
Screenshot: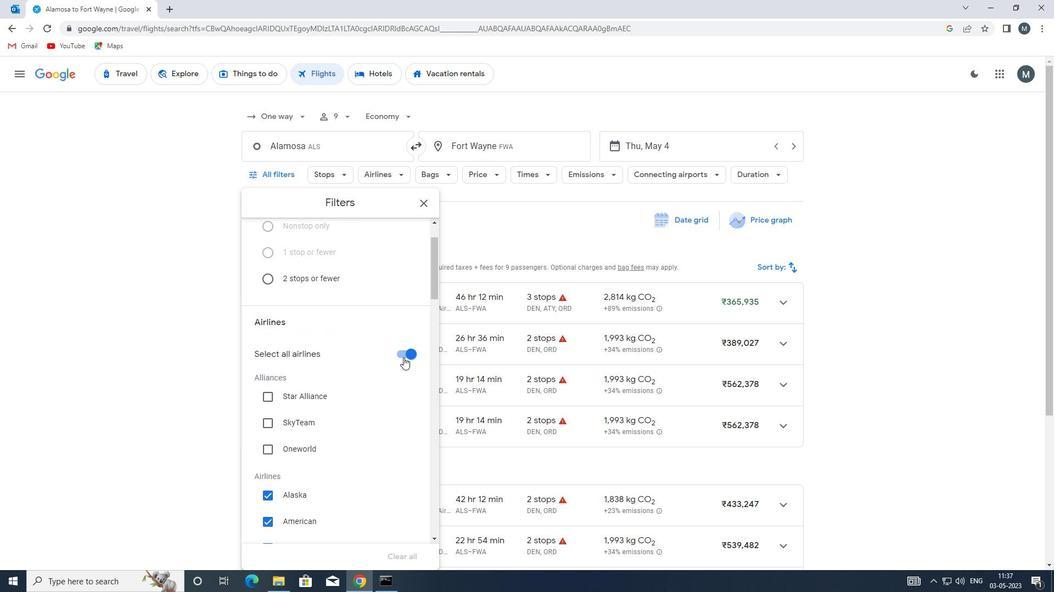
Action: Mouse pressed left at (406, 355)
Screenshot: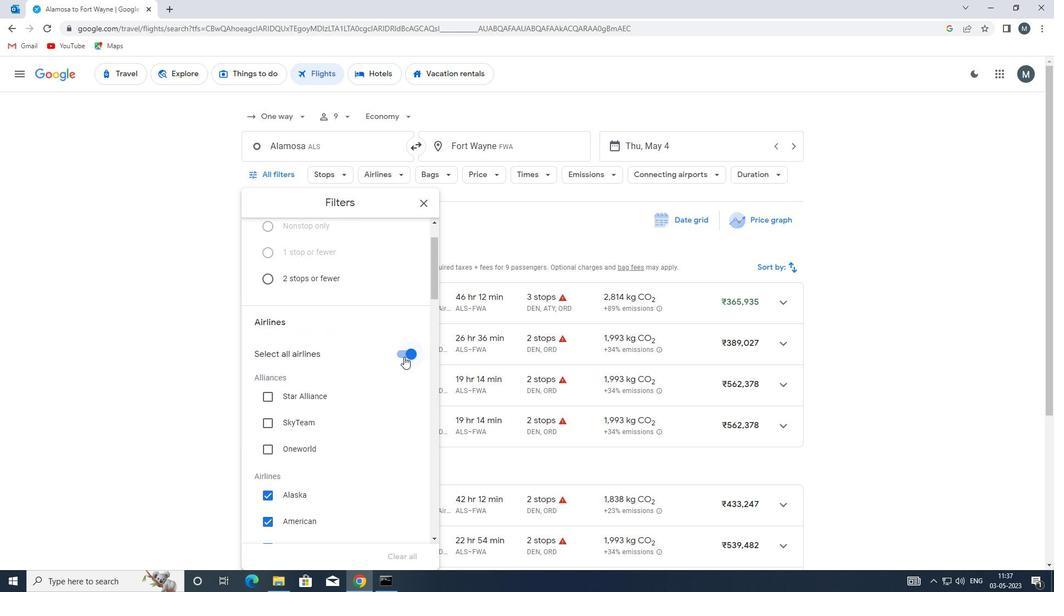
Action: Mouse moved to (374, 347)
Screenshot: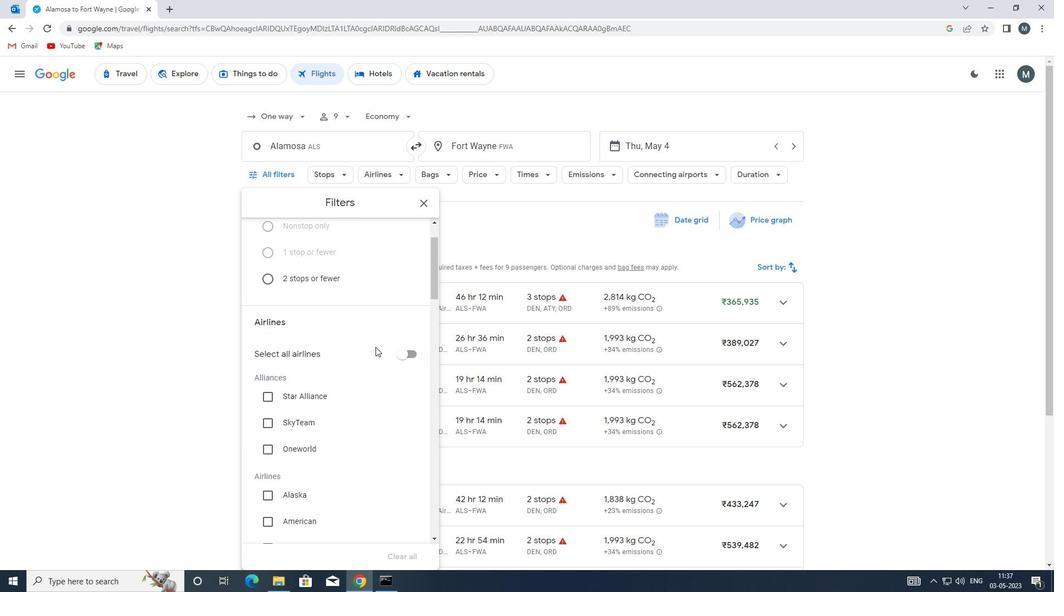 
Action: Mouse scrolled (374, 346) with delta (0, 0)
Screenshot: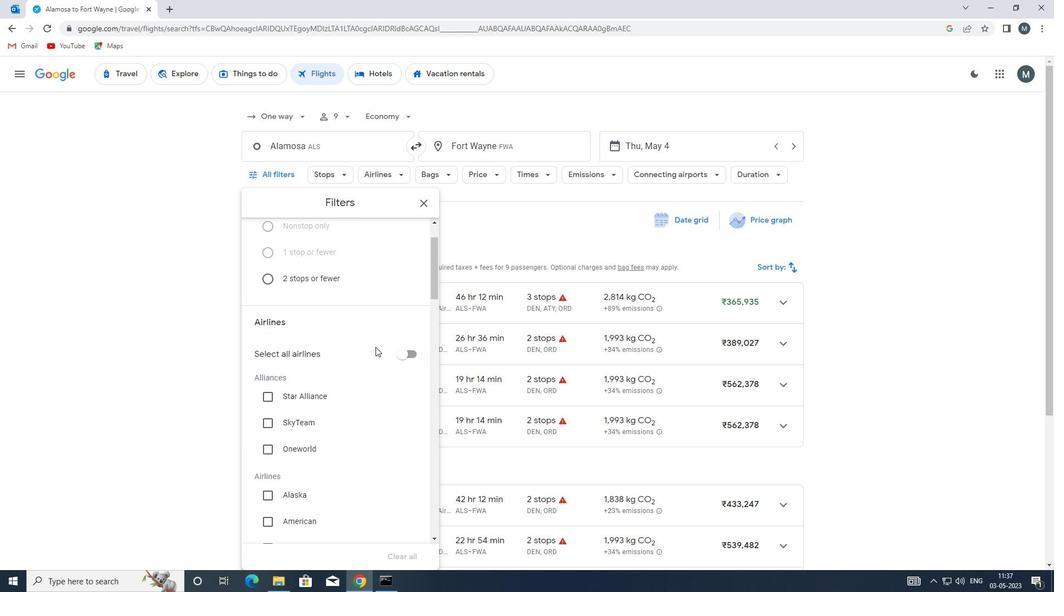 
Action: Mouse moved to (372, 348)
Screenshot: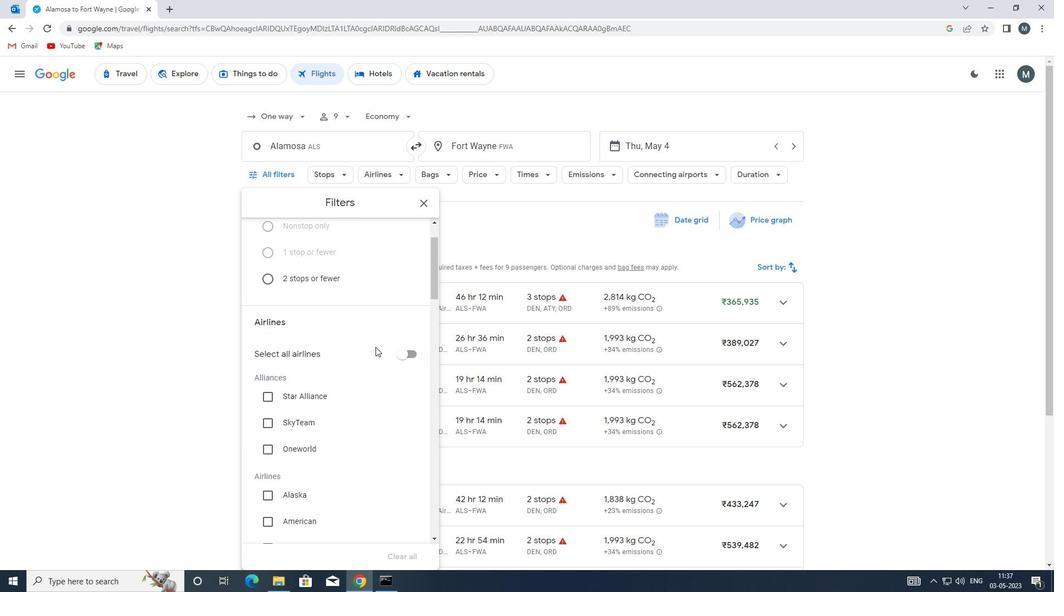 
Action: Mouse scrolled (372, 348) with delta (0, 0)
Screenshot: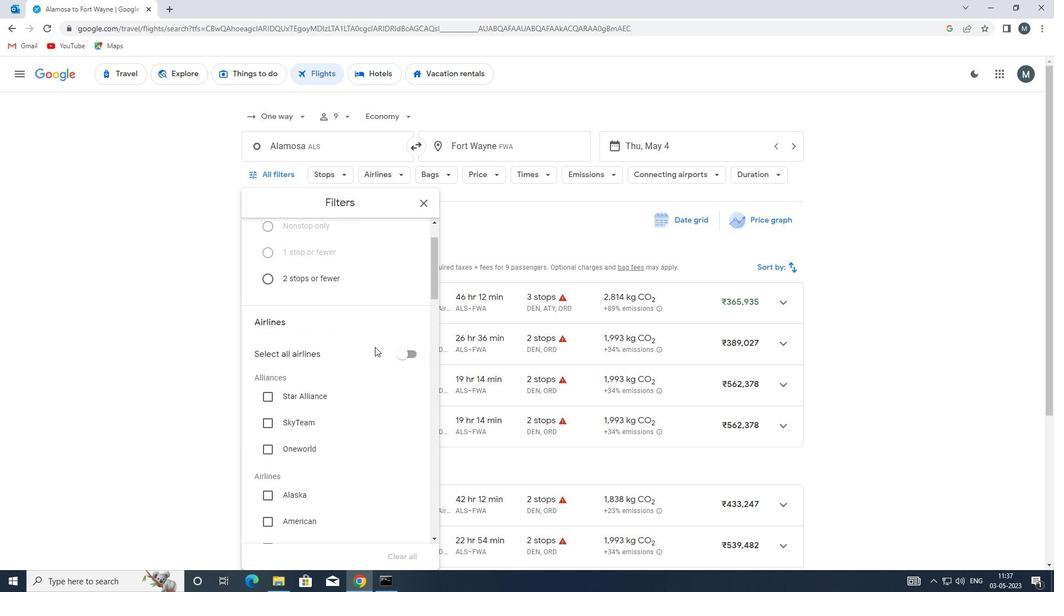 
Action: Mouse moved to (364, 352)
Screenshot: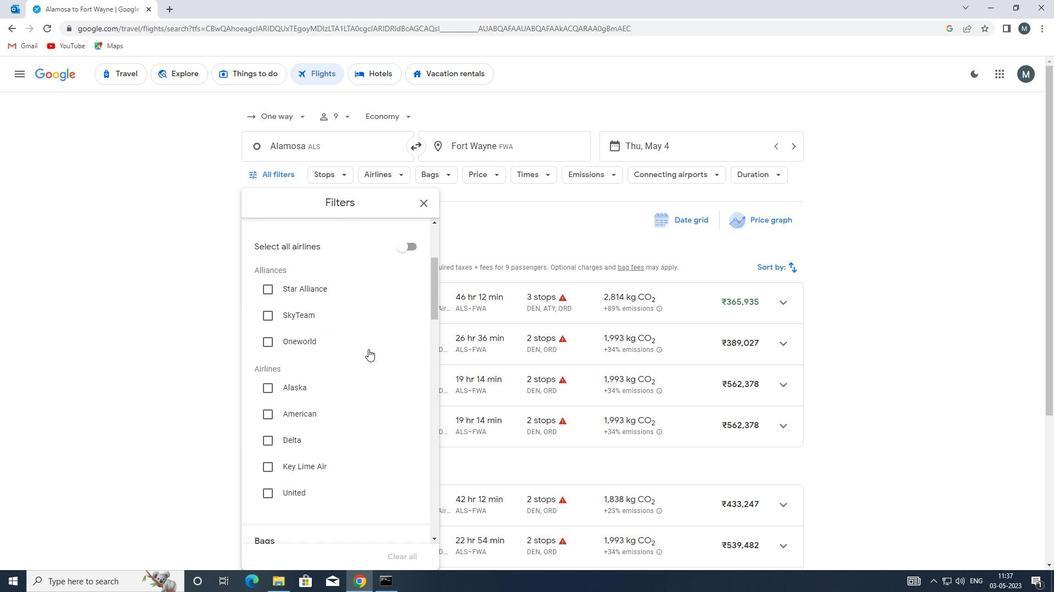 
Action: Mouse scrolled (364, 351) with delta (0, 0)
Screenshot: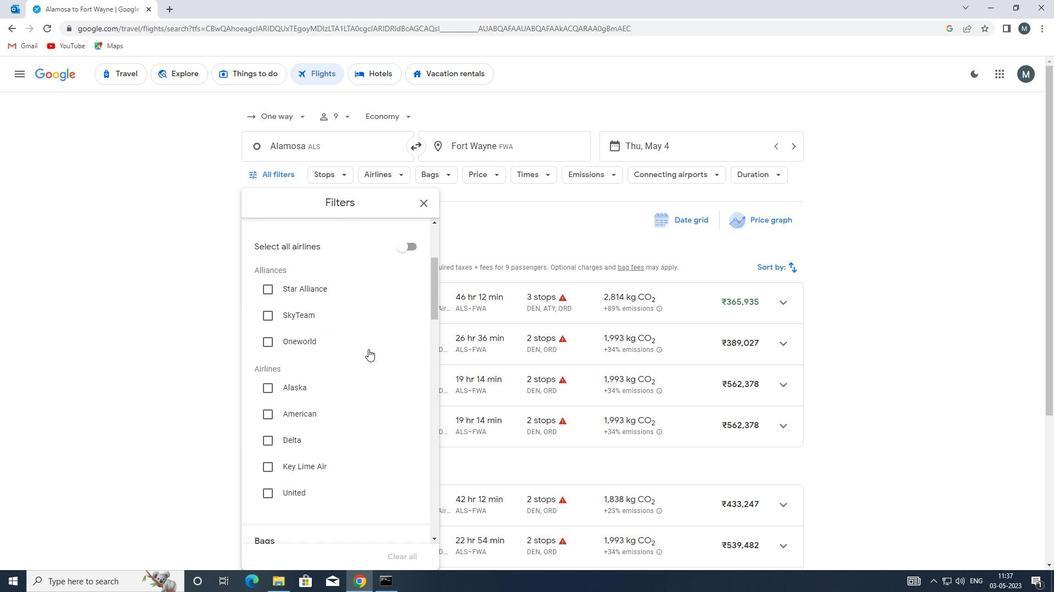 
Action: Mouse moved to (339, 351)
Screenshot: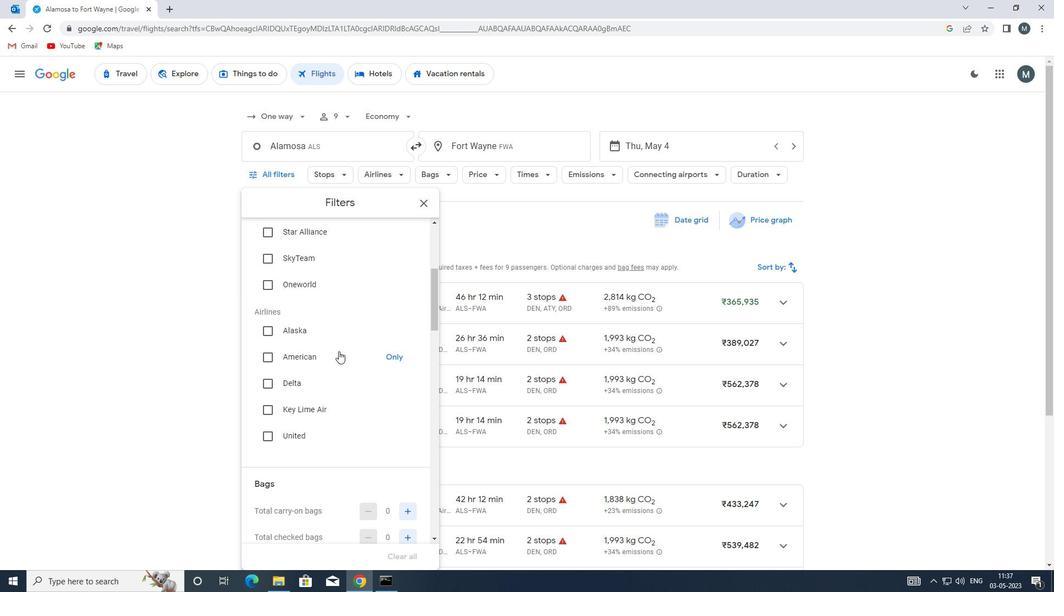 
Action: Mouse scrolled (339, 351) with delta (0, 0)
Screenshot: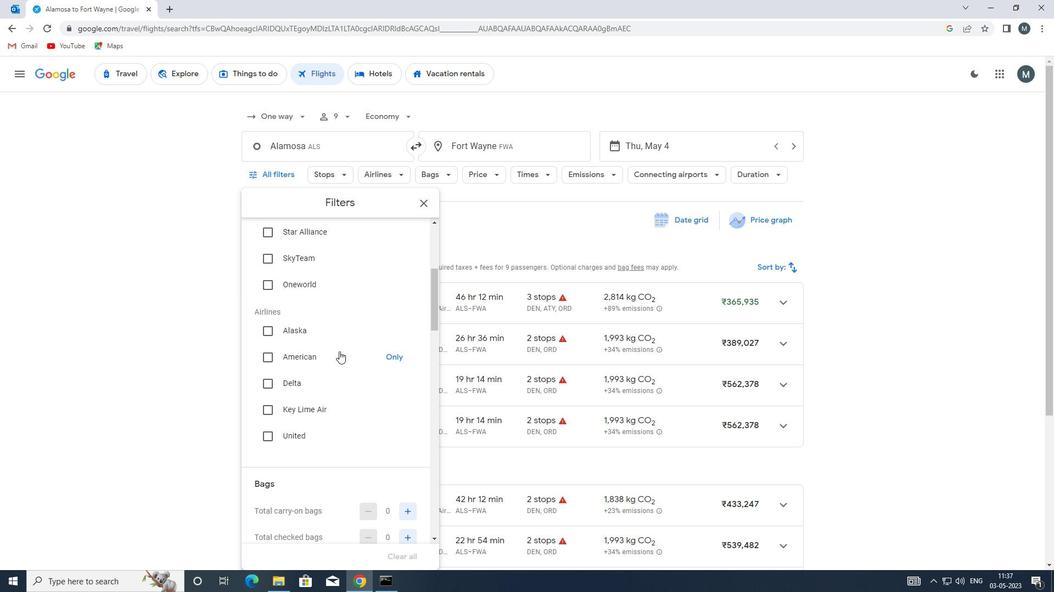 
Action: Mouse moved to (343, 350)
Screenshot: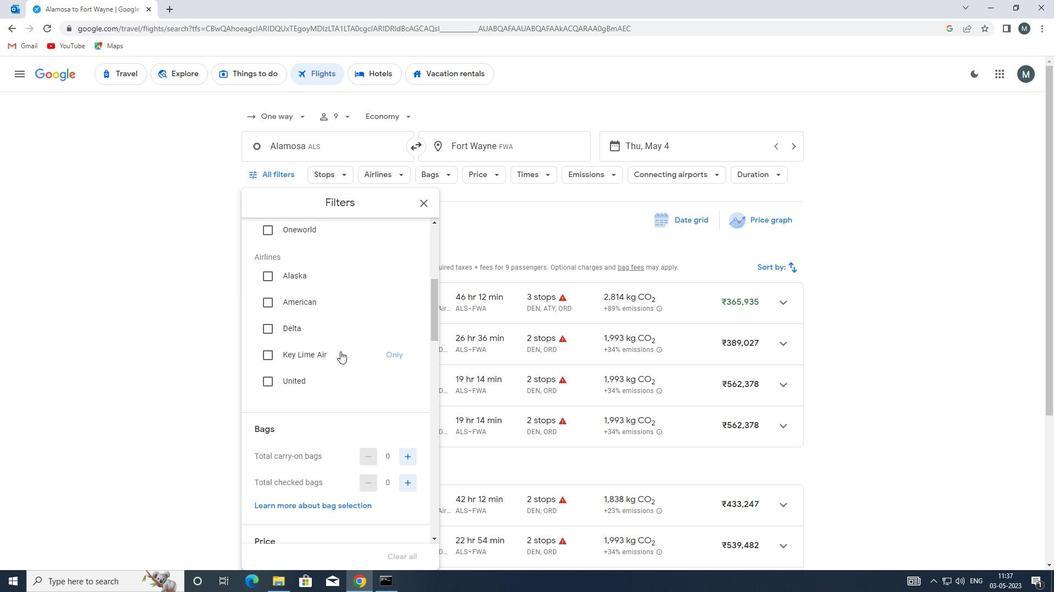 
Action: Mouse scrolled (343, 350) with delta (0, 0)
Screenshot: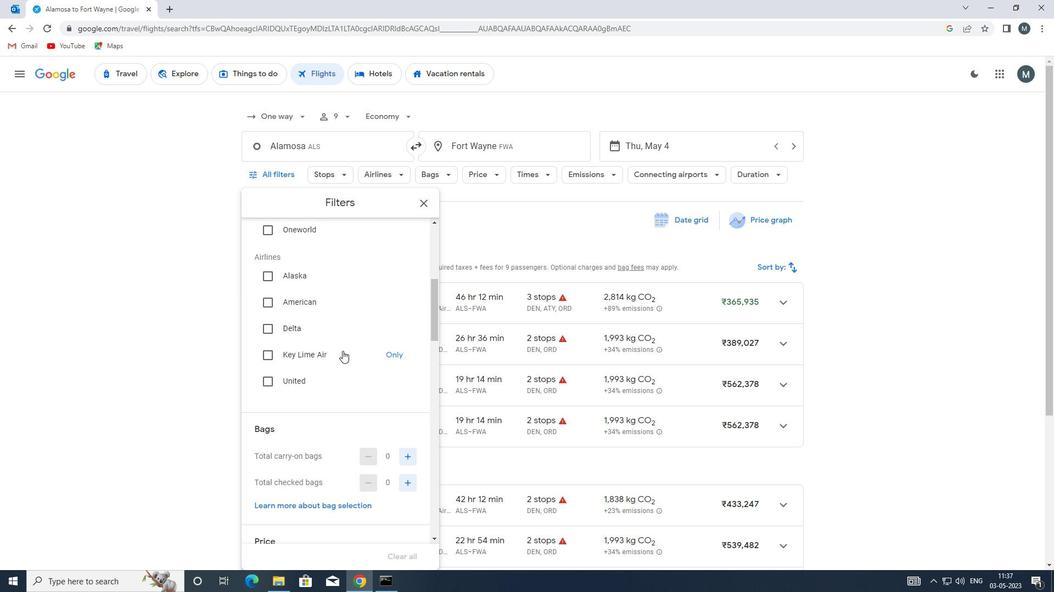
Action: Mouse moved to (343, 350)
Screenshot: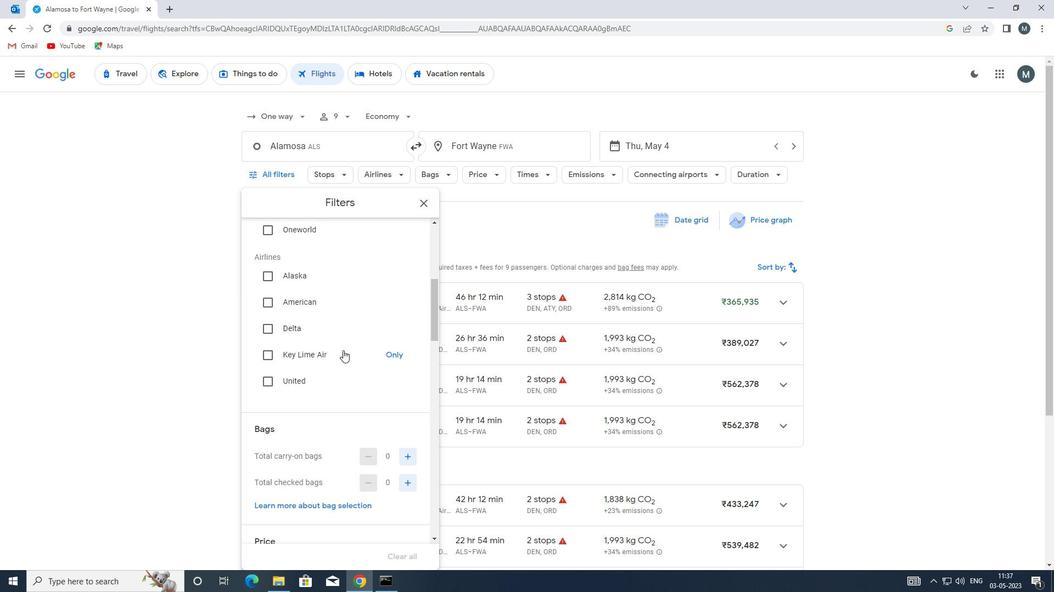 
Action: Mouse scrolled (343, 350) with delta (0, 0)
Screenshot: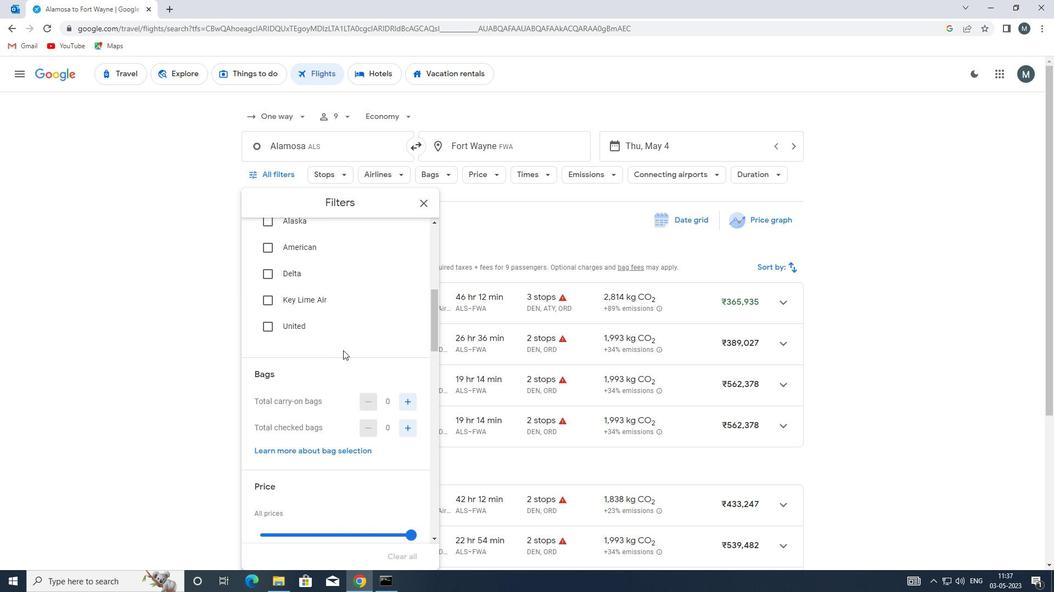 
Action: Mouse moved to (405, 372)
Screenshot: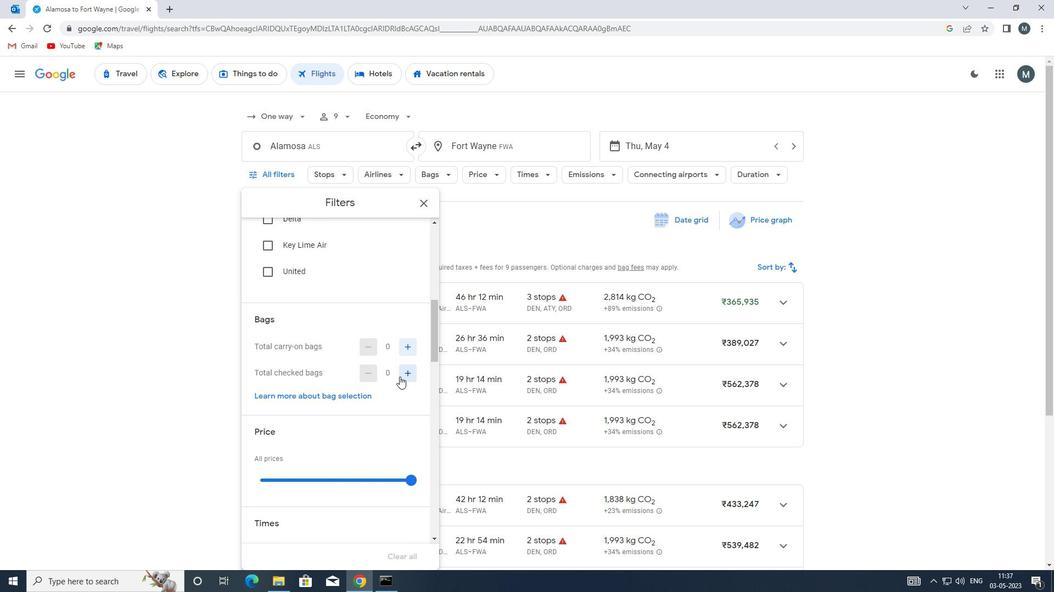 
Action: Mouse pressed left at (405, 372)
Screenshot: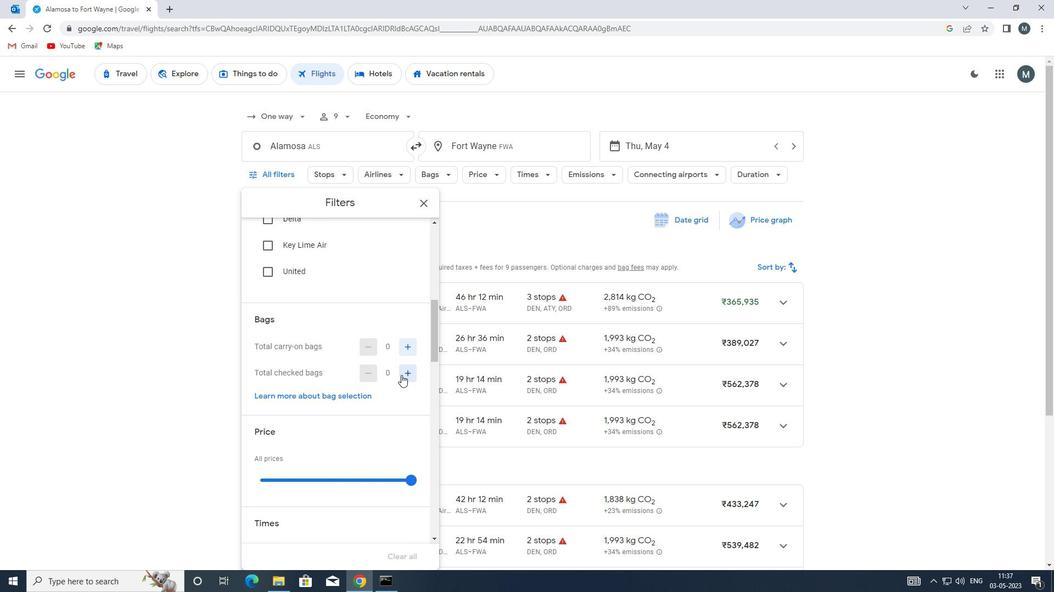 
Action: Mouse pressed left at (405, 372)
Screenshot: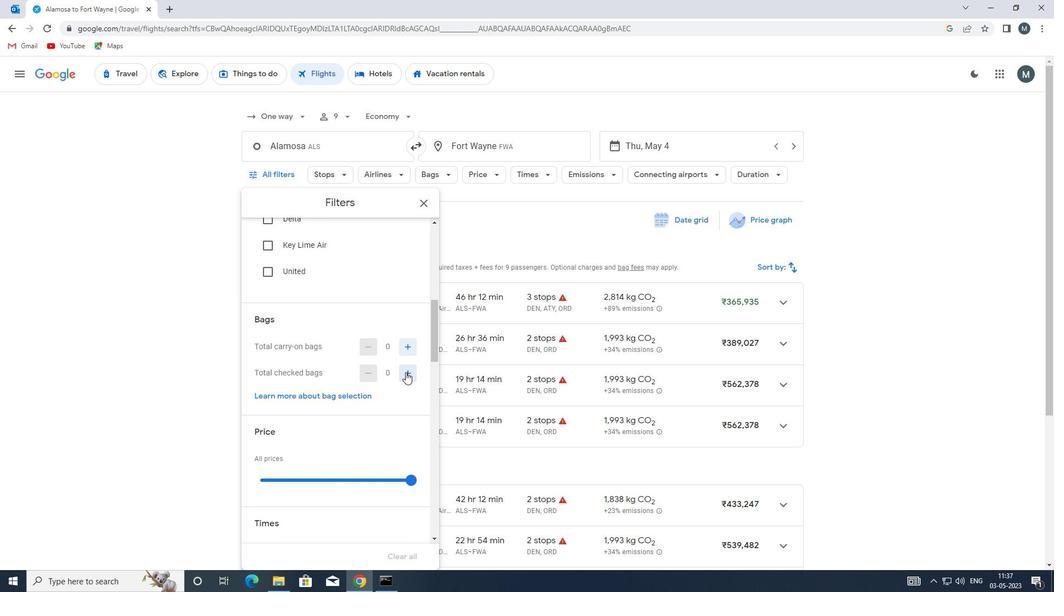 
Action: Mouse moved to (343, 361)
Screenshot: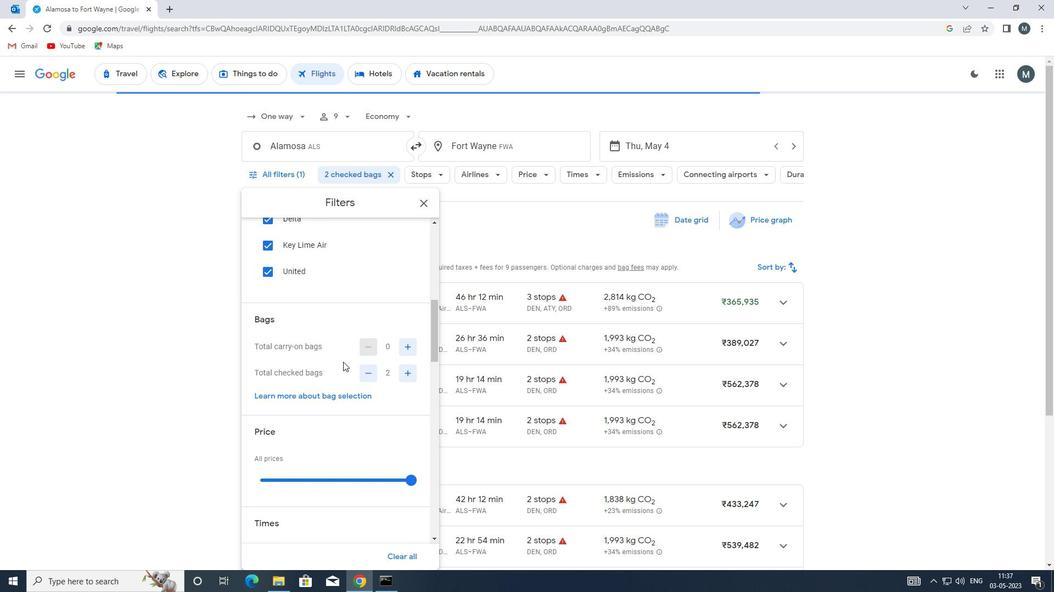 
Action: Mouse scrolled (343, 360) with delta (0, 0)
Screenshot: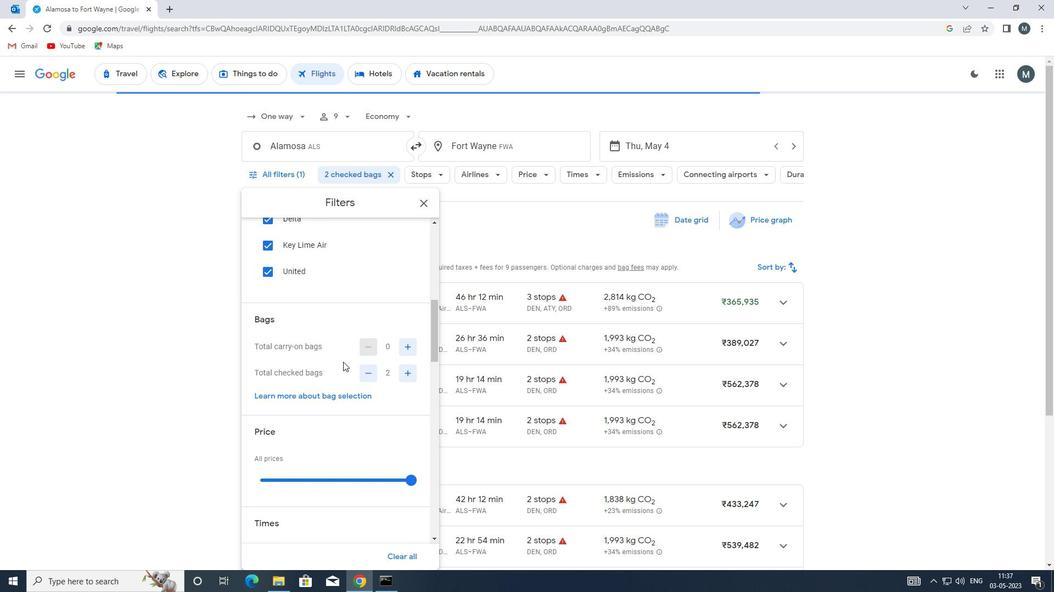 
Action: Mouse moved to (327, 377)
Screenshot: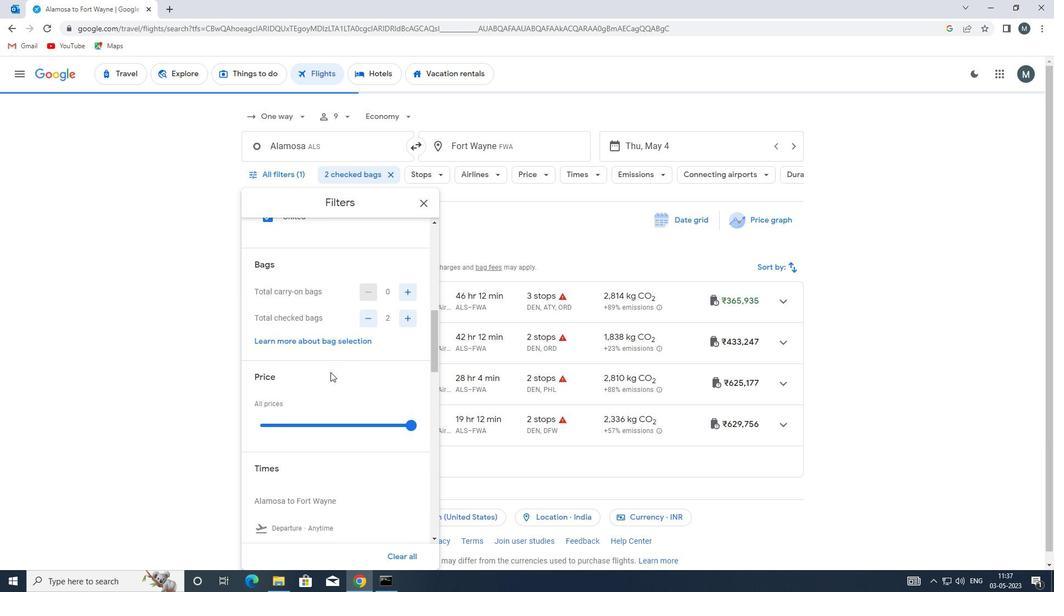 
Action: Mouse scrolled (327, 376) with delta (0, 0)
Screenshot: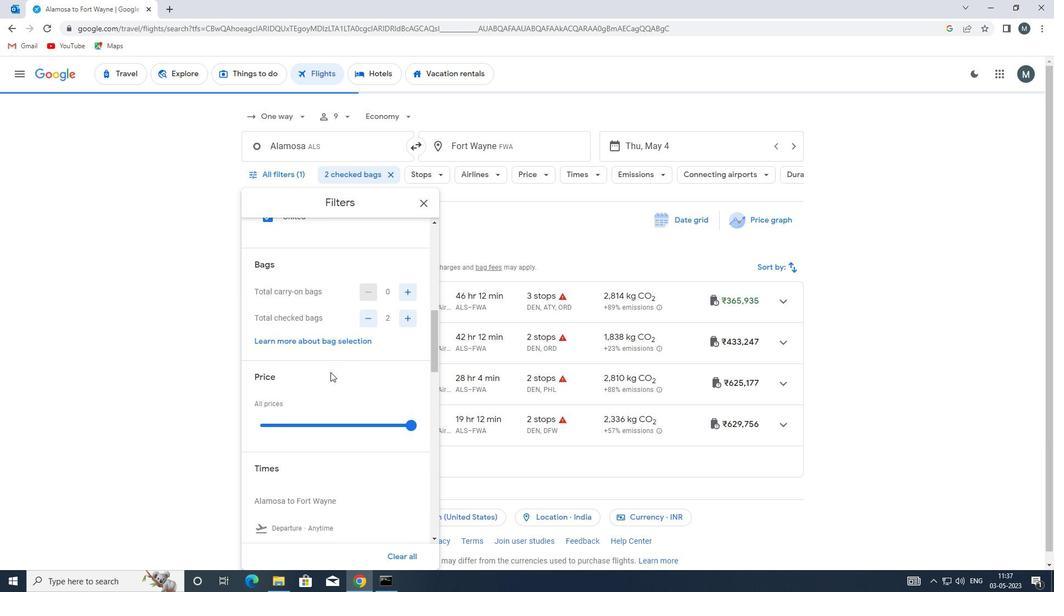 
Action: Mouse moved to (292, 371)
Screenshot: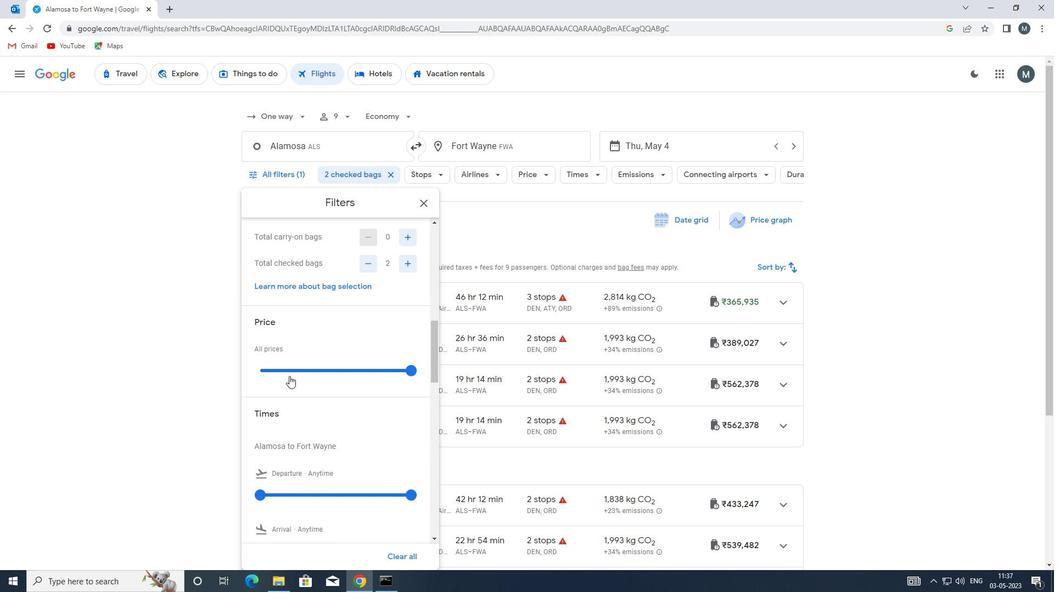 
Action: Mouse pressed left at (292, 371)
Screenshot: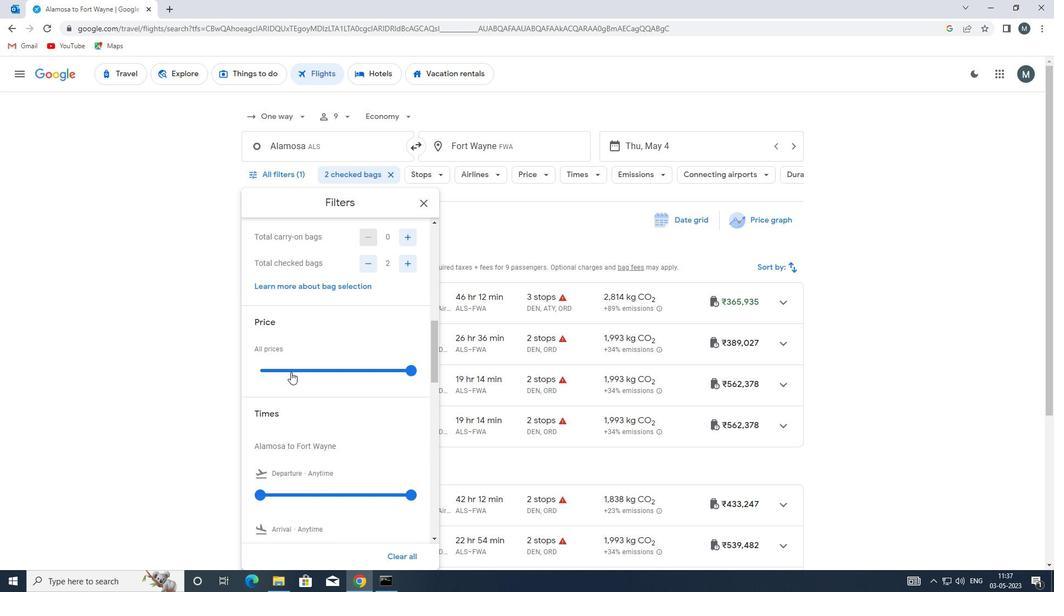 
Action: Mouse moved to (292, 370)
Screenshot: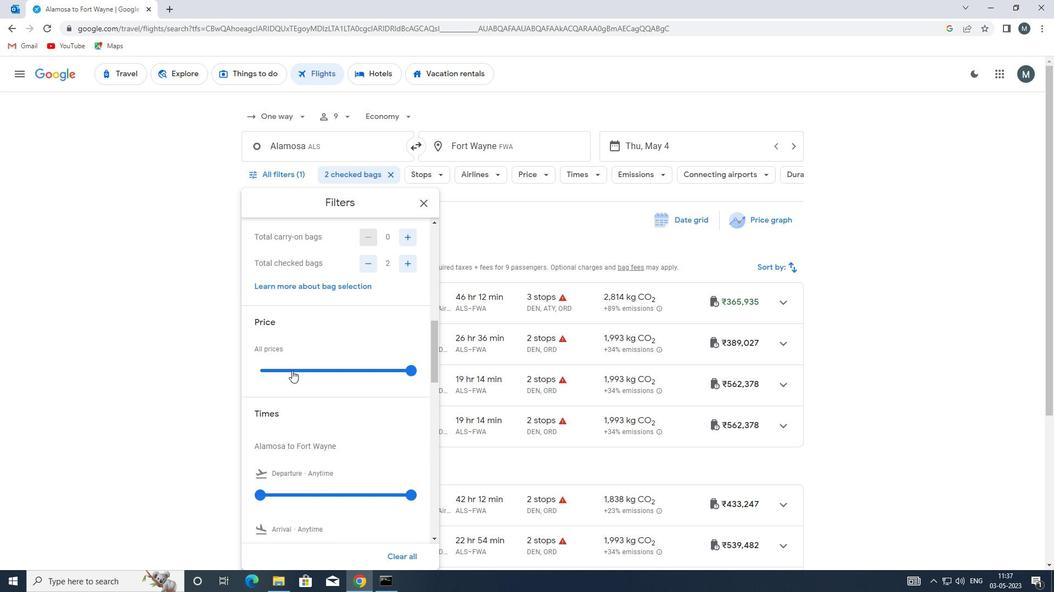 
Action: Mouse pressed left at (292, 370)
Screenshot: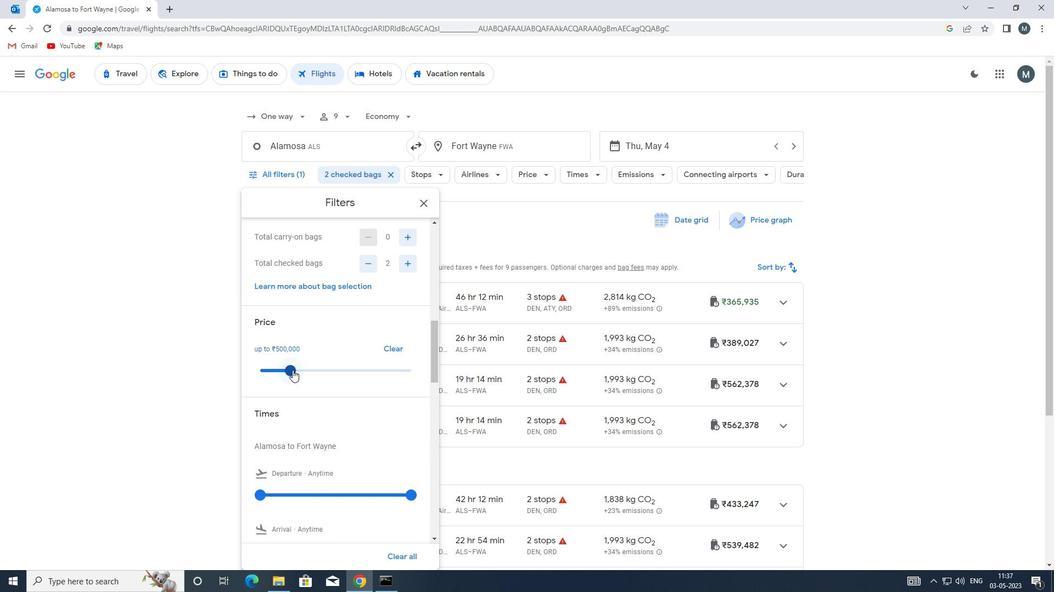
Action: Mouse moved to (350, 351)
Screenshot: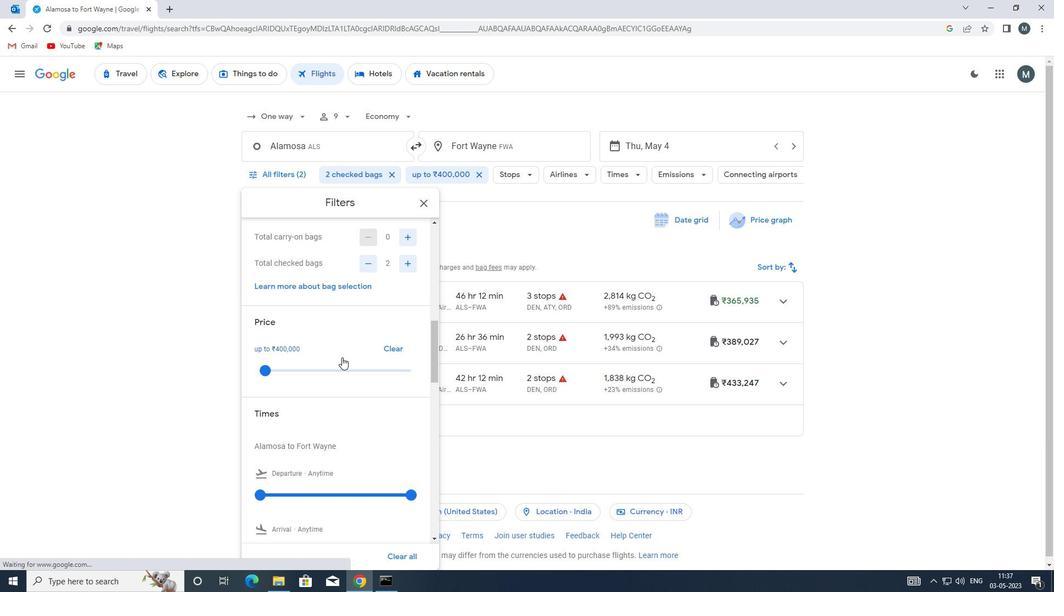 
Action: Mouse scrolled (350, 351) with delta (0, 0)
Screenshot: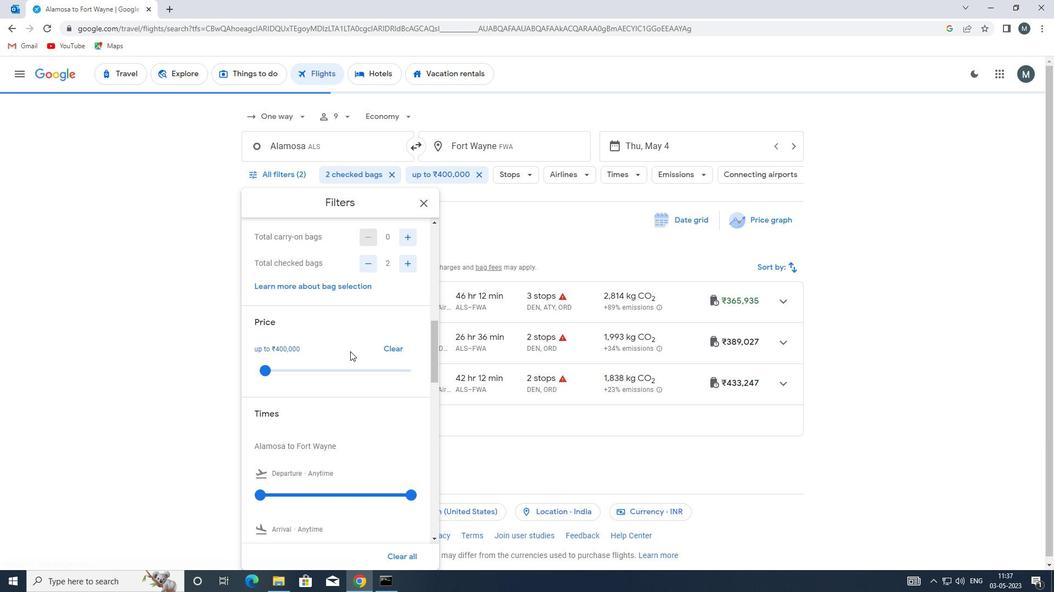 
Action: Mouse scrolled (350, 351) with delta (0, 0)
Screenshot: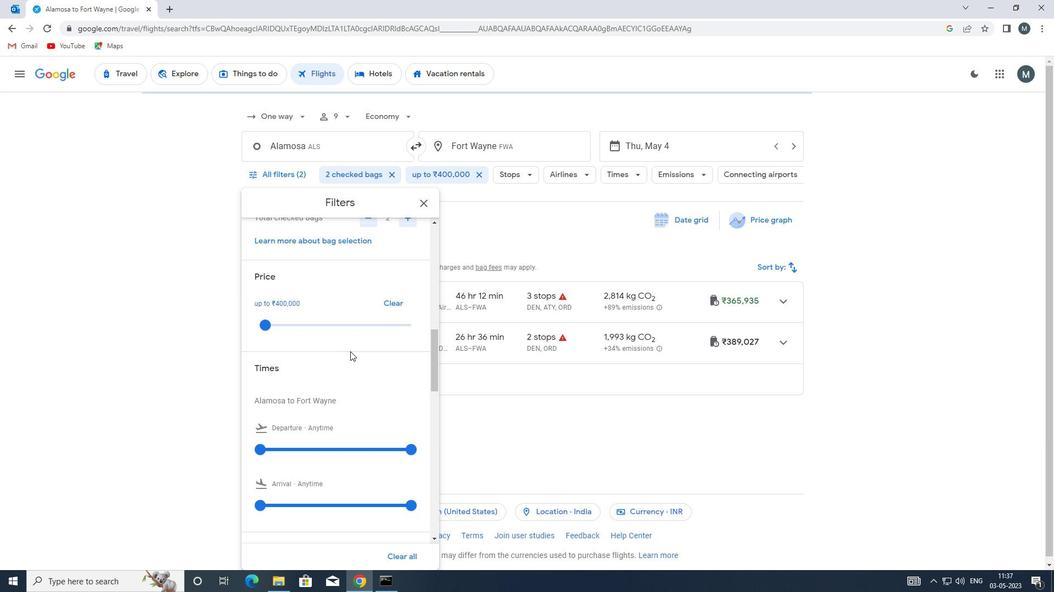 
Action: Mouse moved to (260, 384)
Screenshot: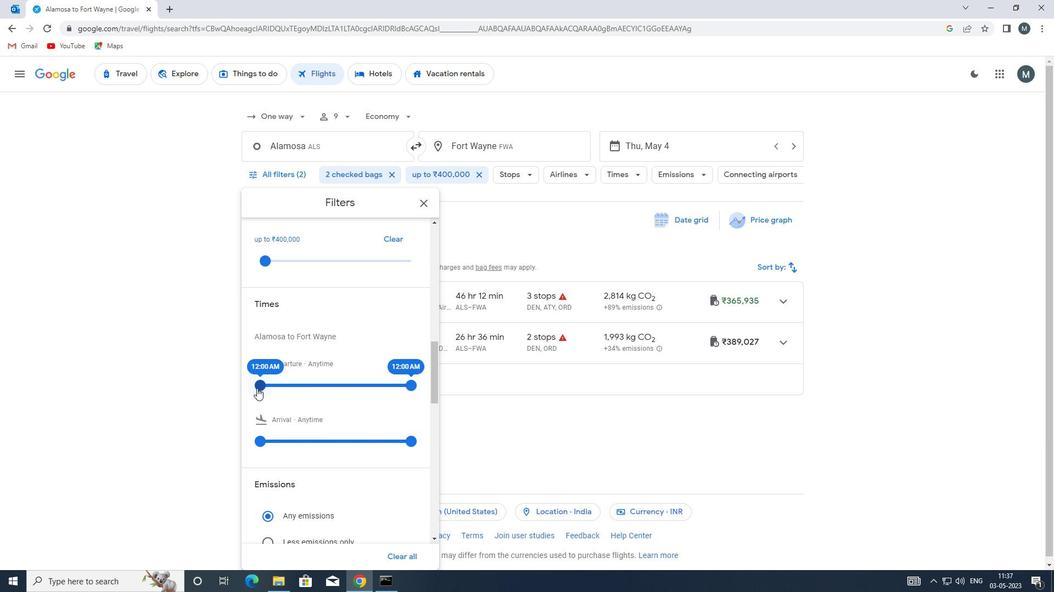 
Action: Mouse pressed left at (260, 384)
Screenshot: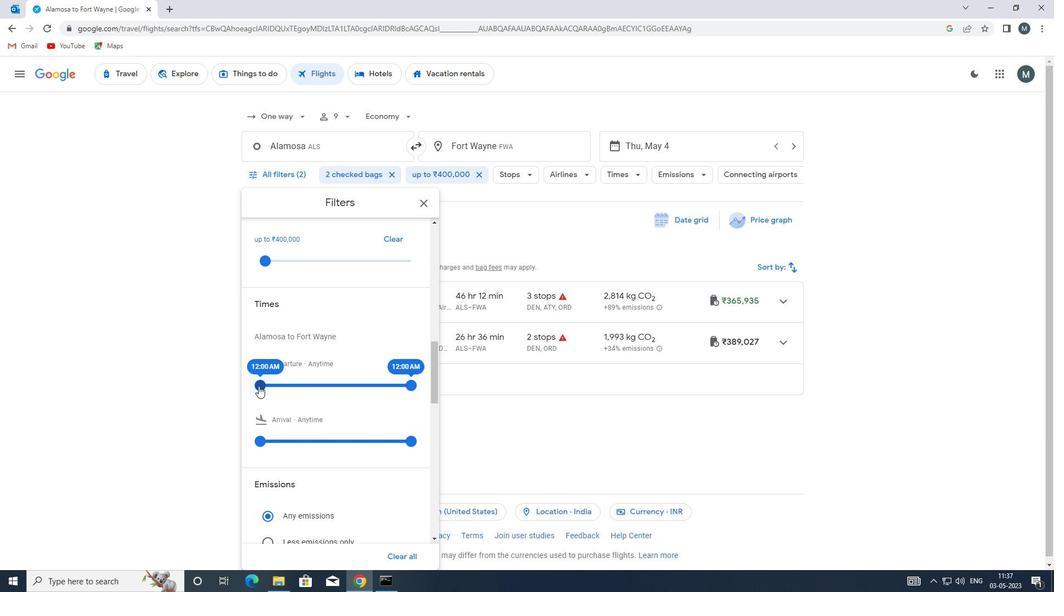 
Action: Mouse moved to (409, 387)
Screenshot: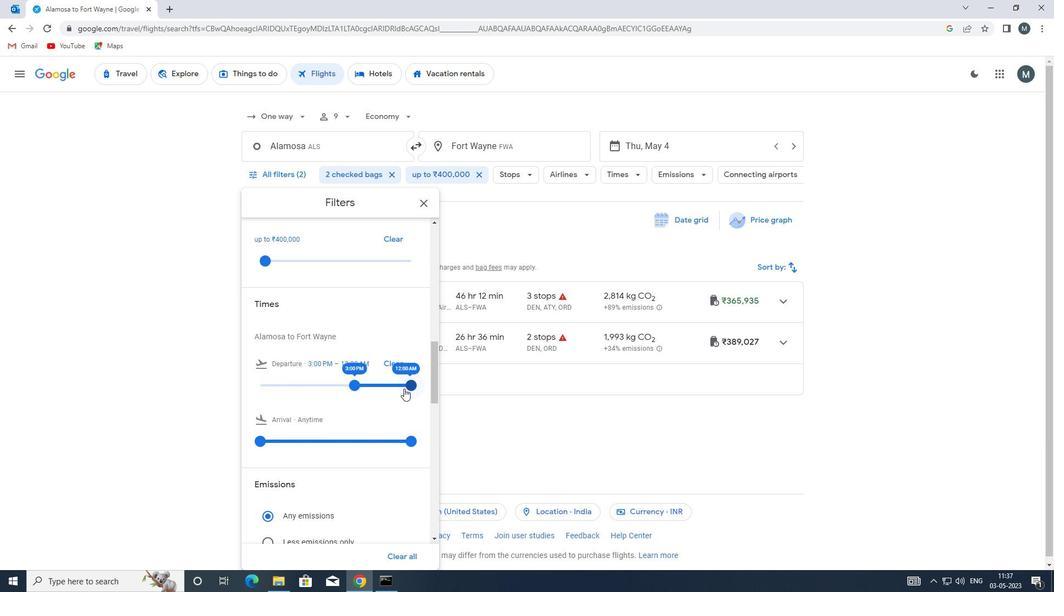 
Action: Mouse pressed left at (409, 387)
Screenshot: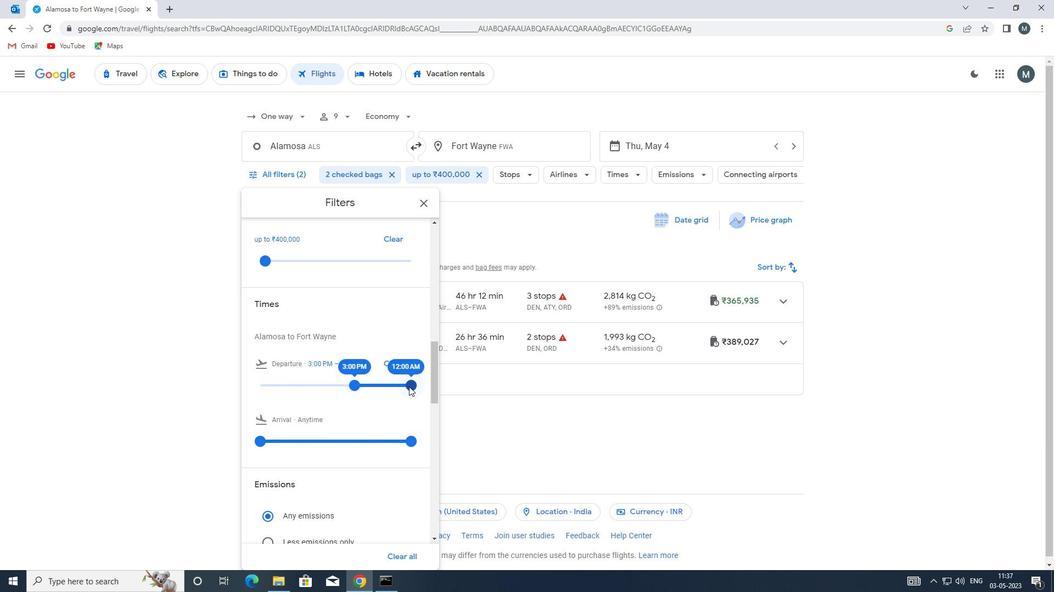 
Action: Mouse moved to (362, 364)
Screenshot: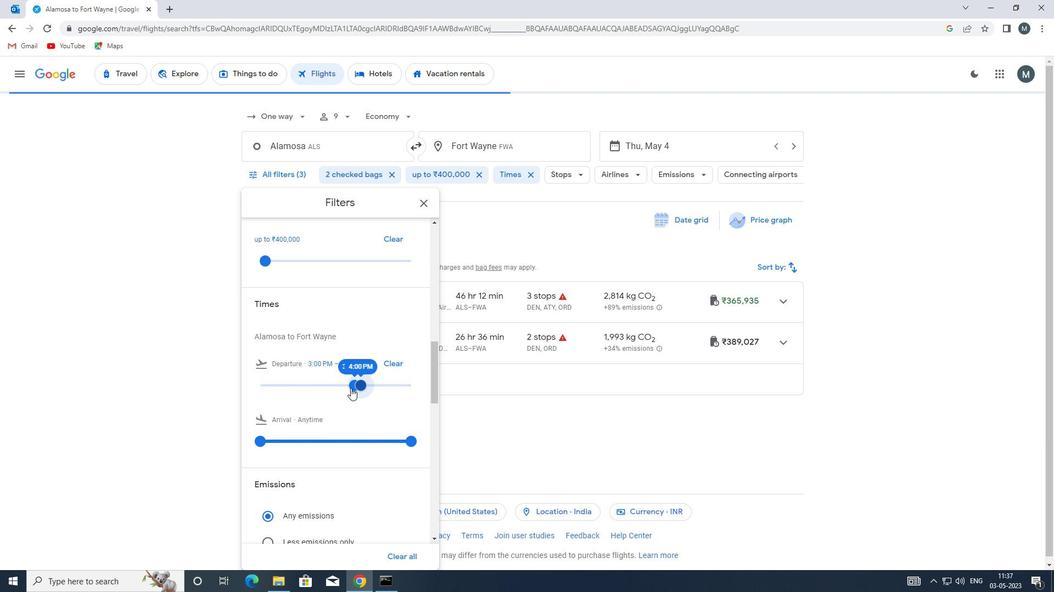 
Action: Mouse scrolled (362, 364) with delta (0, 0)
Screenshot: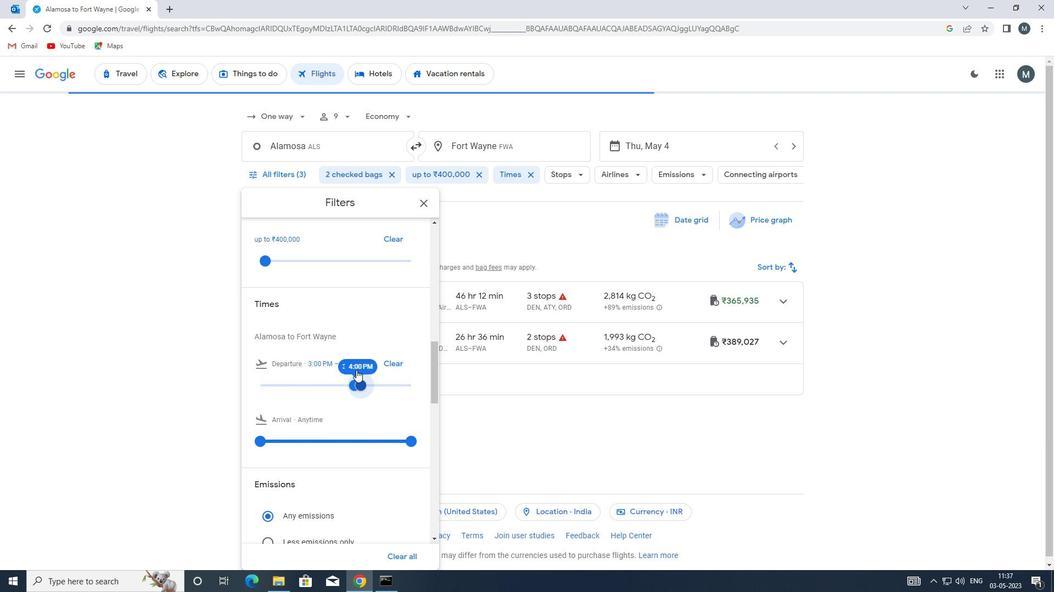 
Action: Mouse scrolled (362, 364) with delta (0, 0)
Screenshot: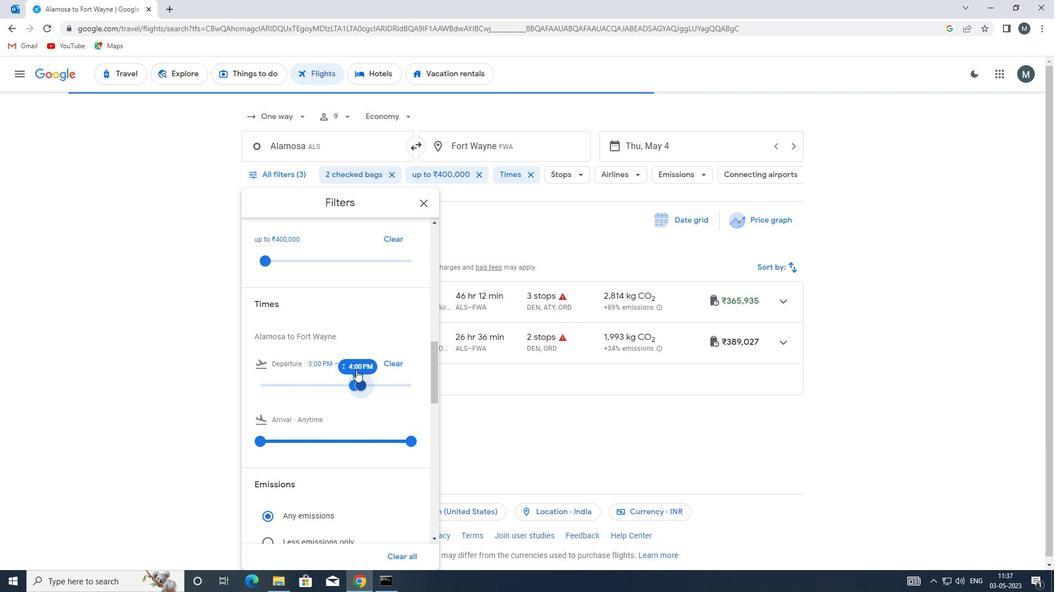 
Action: Mouse scrolled (362, 364) with delta (0, 0)
Screenshot: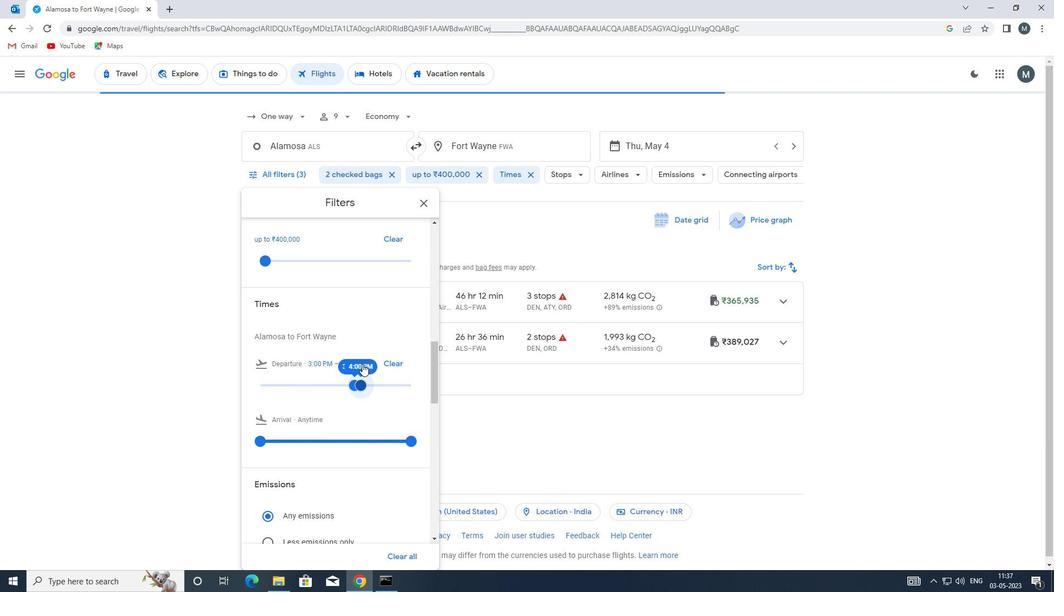 
Action: Mouse moved to (426, 206)
Screenshot: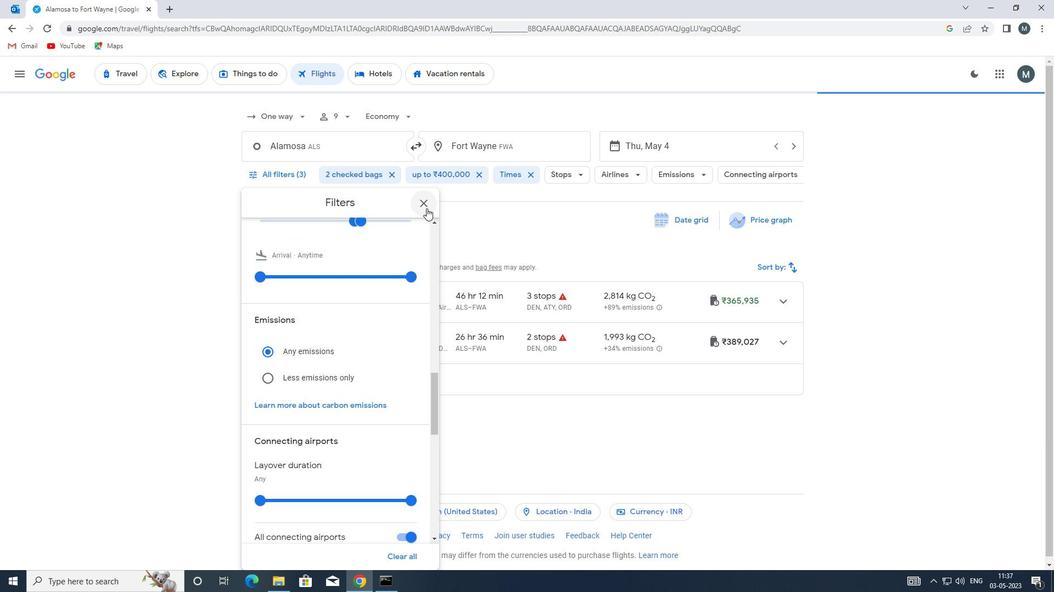 
Action: Mouse pressed left at (426, 206)
Screenshot: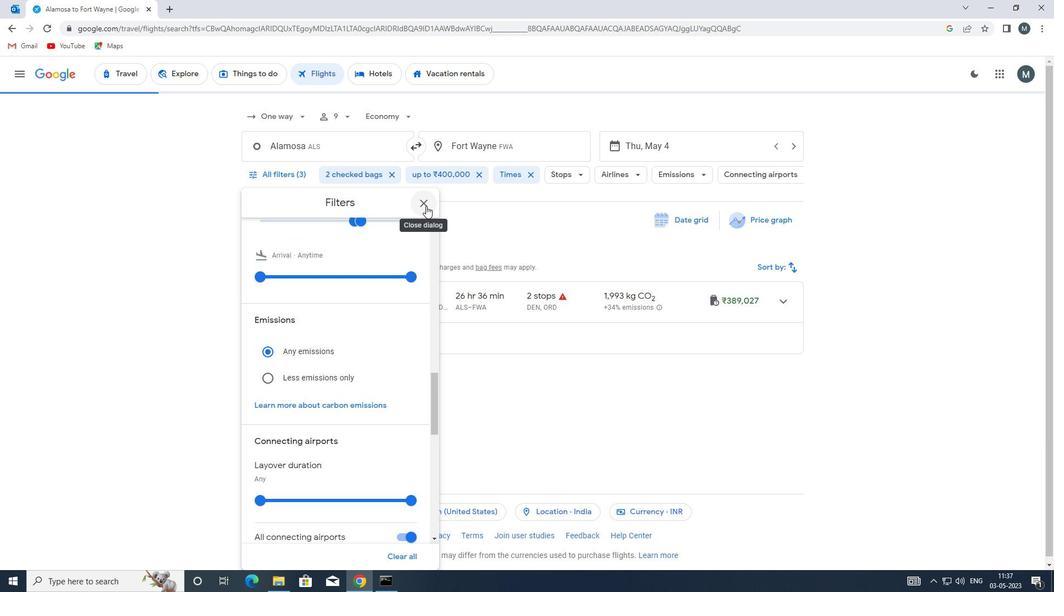 
Action: Mouse moved to (425, 205)
Screenshot: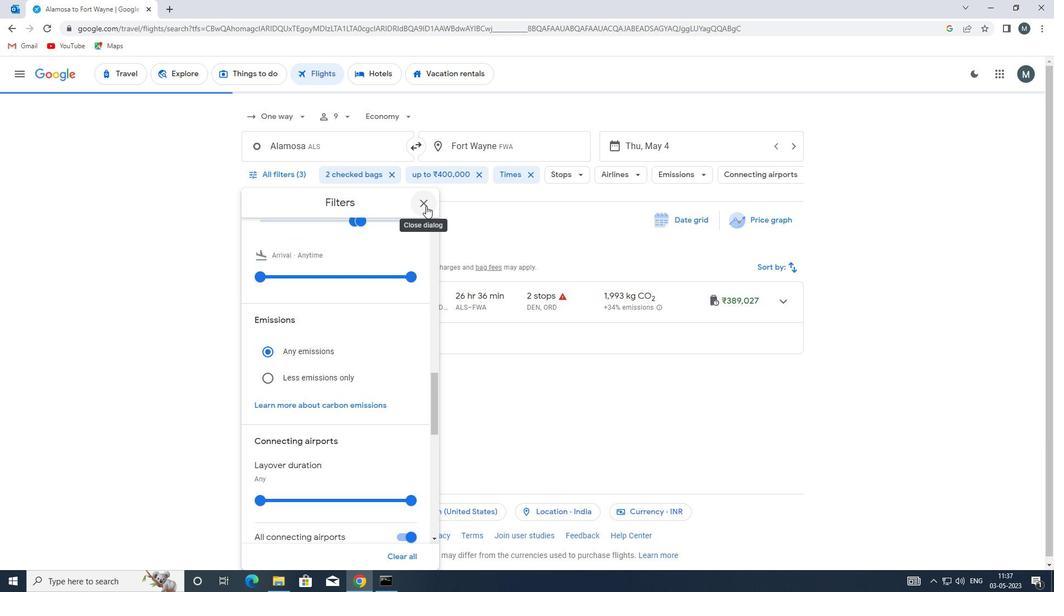 
